 Task: Measure the distance between Chicago and Field Museum of Natural History.
Action: Mouse moved to (307, 79)
Screenshot: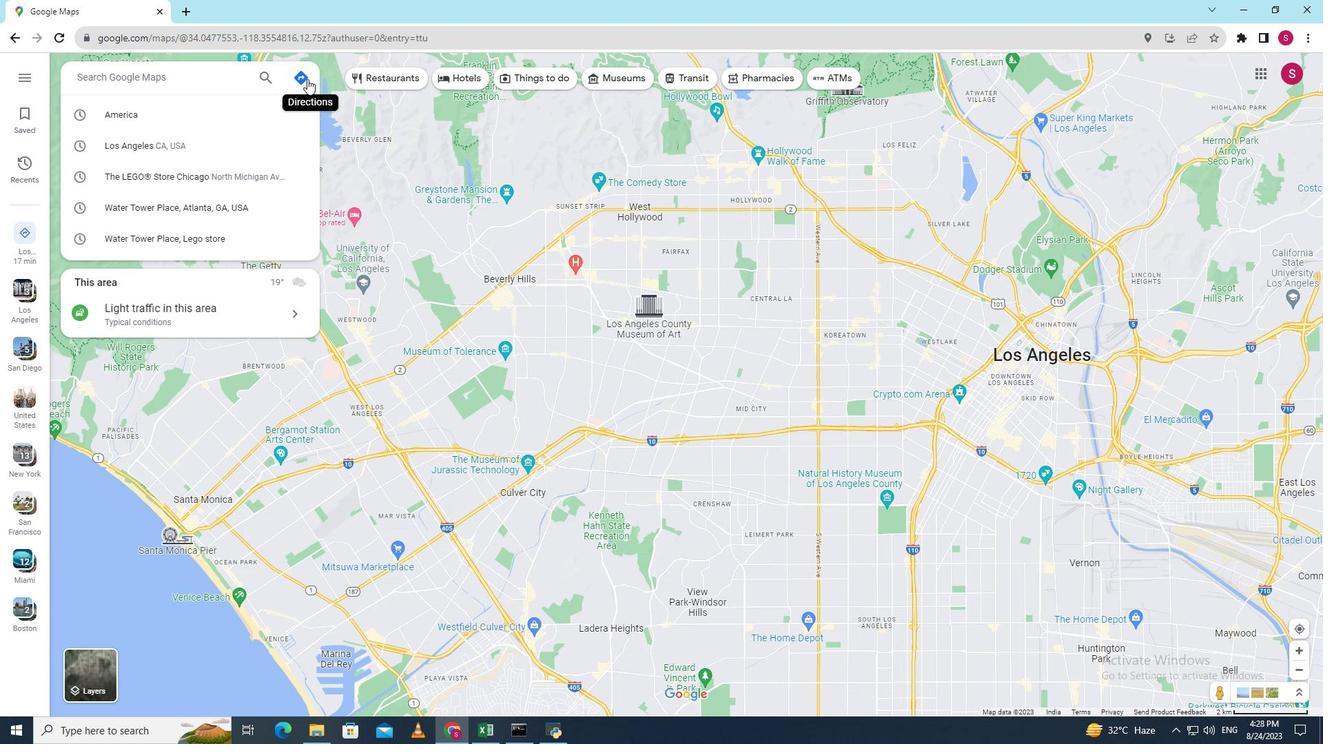 
Action: Mouse pressed left at (307, 79)
Screenshot: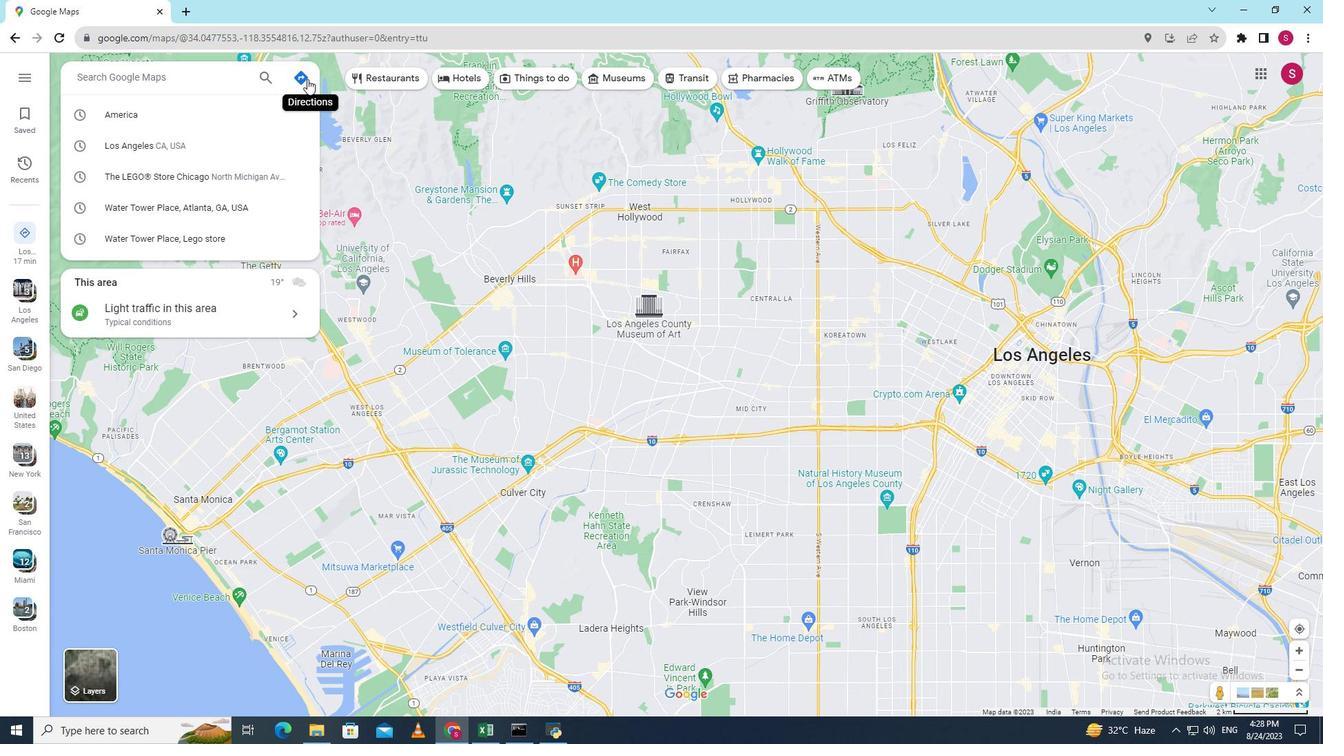 
Action: Key pressed <Key.shift>Chicago
Screenshot: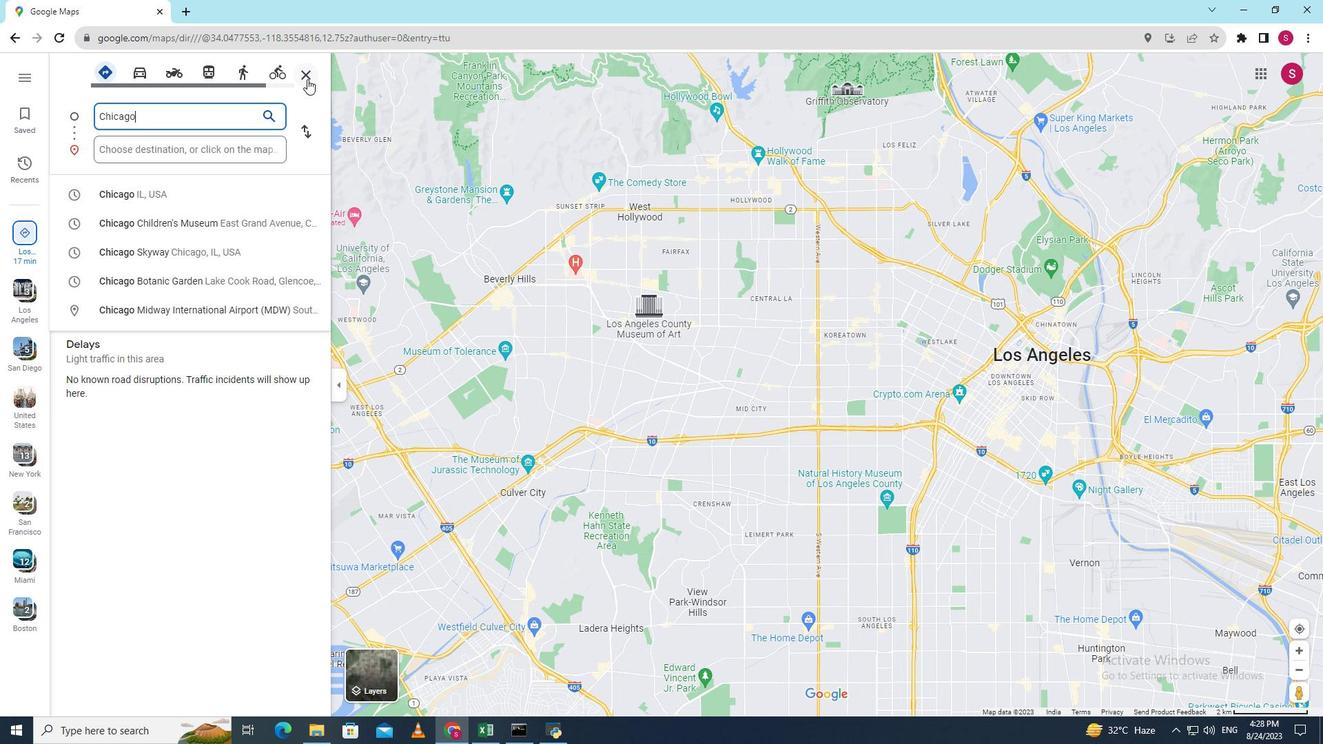 
Action: Mouse moved to (192, 143)
Screenshot: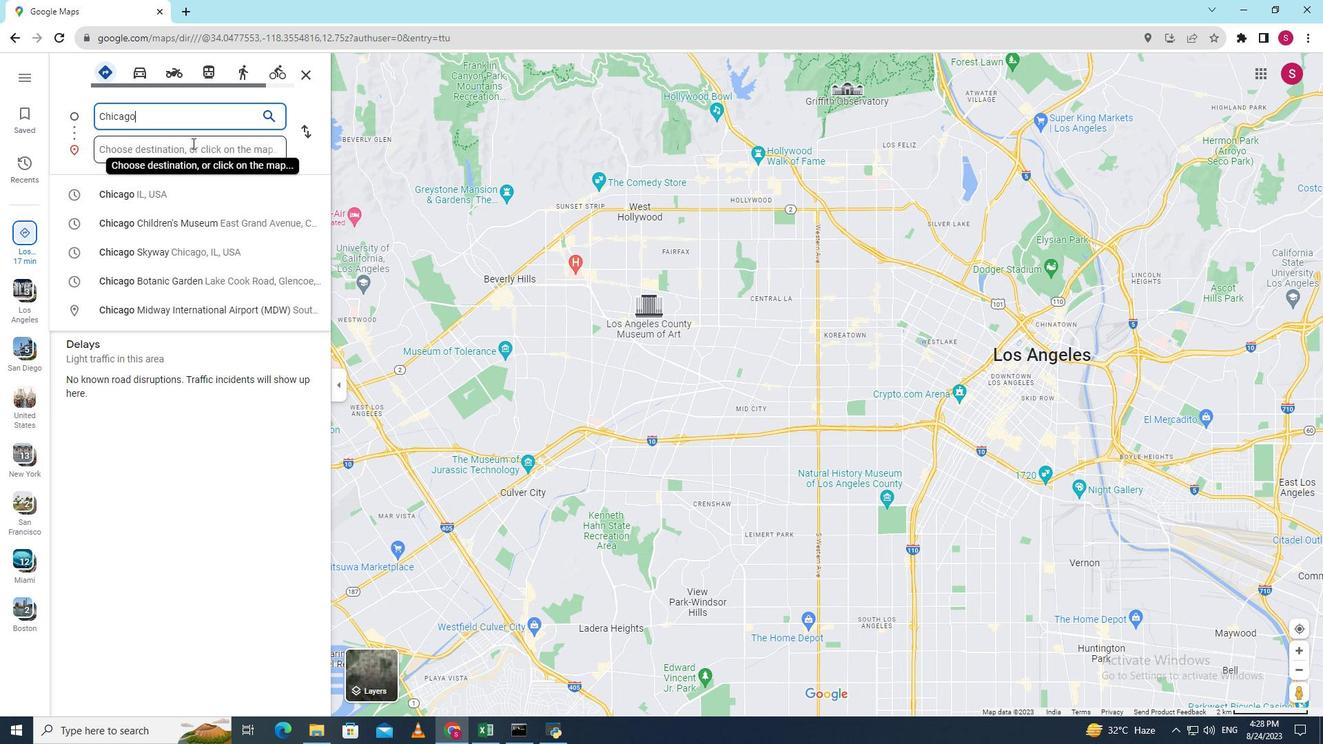 
Action: Mouse pressed left at (192, 143)
Screenshot: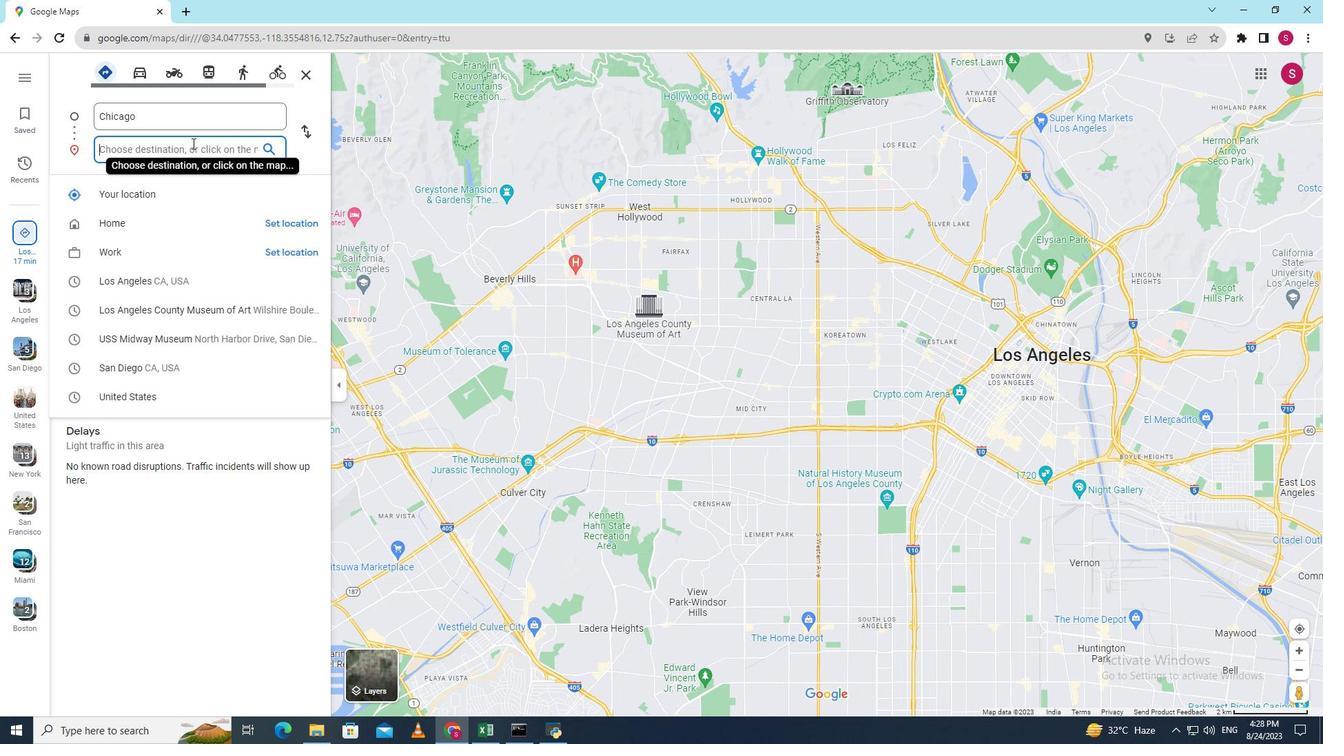 
Action: Key pressed <Key.shift><Key.shift><Key.shift><Key.shift><Key.shift><Key.shift><Key.shift><Key.shift><Key.shift>Field<Key.space><Key.shift><Key.shift><Key.shift><Key.shift><Key.shift><Key.shift><Key.shift>Museum<Key.space><Key.shift>Of<Key.space><Key.shift><Key.shift><Key.shift><Key.shift><Key.shift><Key.shift><Key.shift><Key.shift><Key.shift><Key.shift><Key.shift><Key.shift><Key.shift>Natural<Key.space><Key.shift><Key.shift><Key.shift><Key.shift><Key.shift><Key.shift><Key.shift><Key.shift><Key.shift><Key.shift><Key.shift><Key.shift>History<Key.enter>
Screenshot: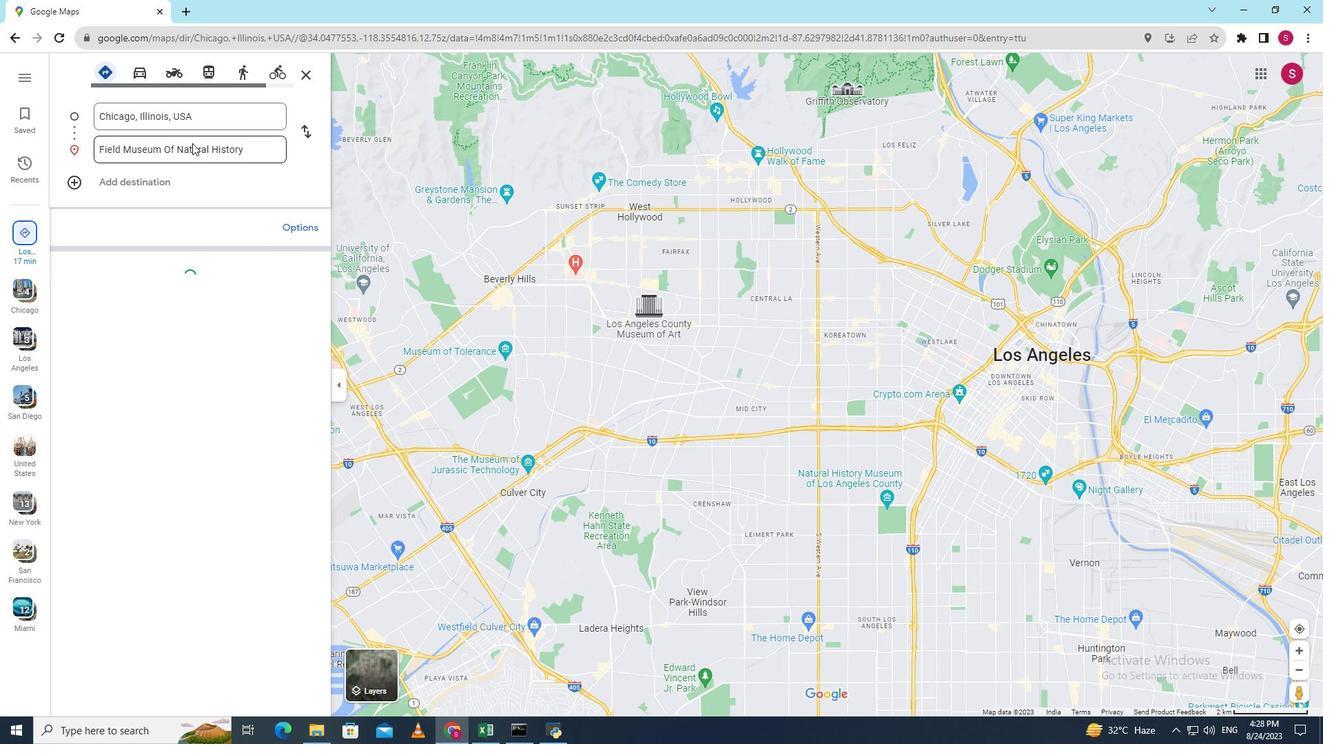 
Action: Mouse moved to (562, 113)
Screenshot: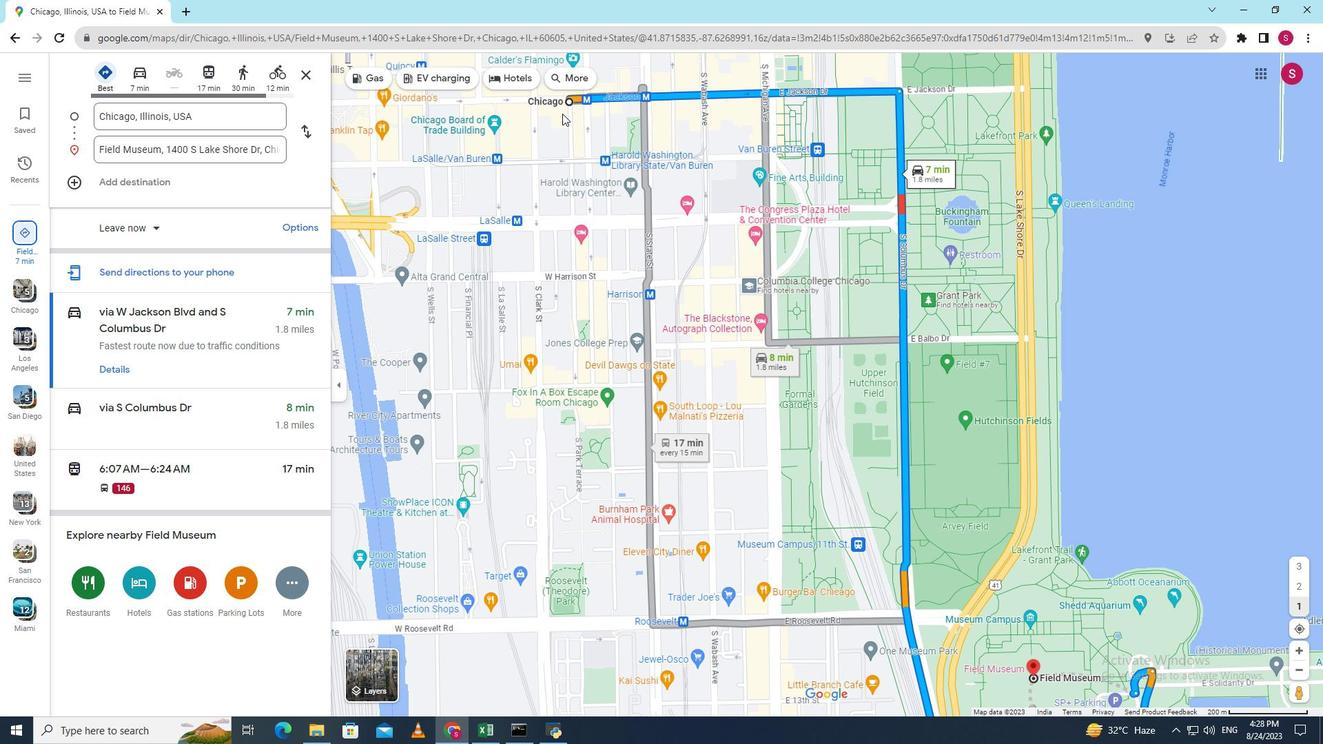 
Action: Mouse scrolled (562, 114) with delta (0, 0)
Screenshot: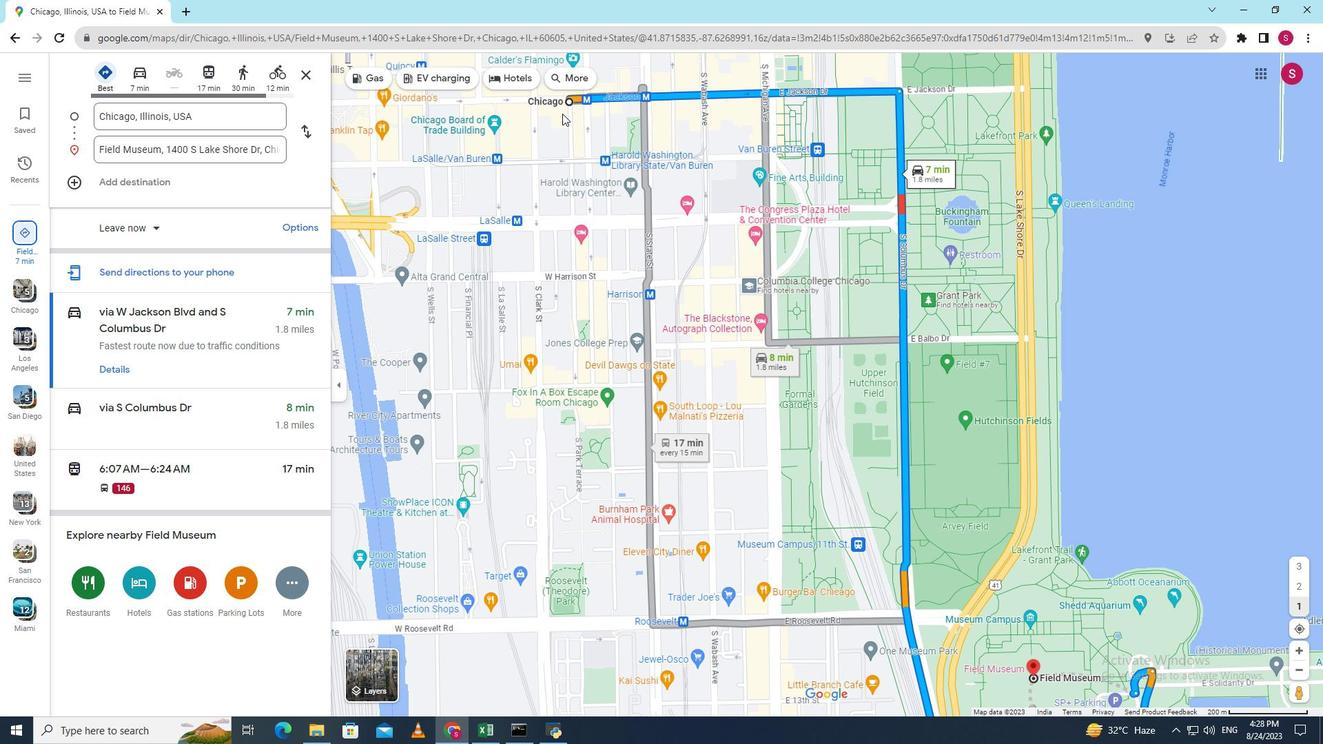 
Action: Mouse scrolled (562, 114) with delta (0, 0)
Screenshot: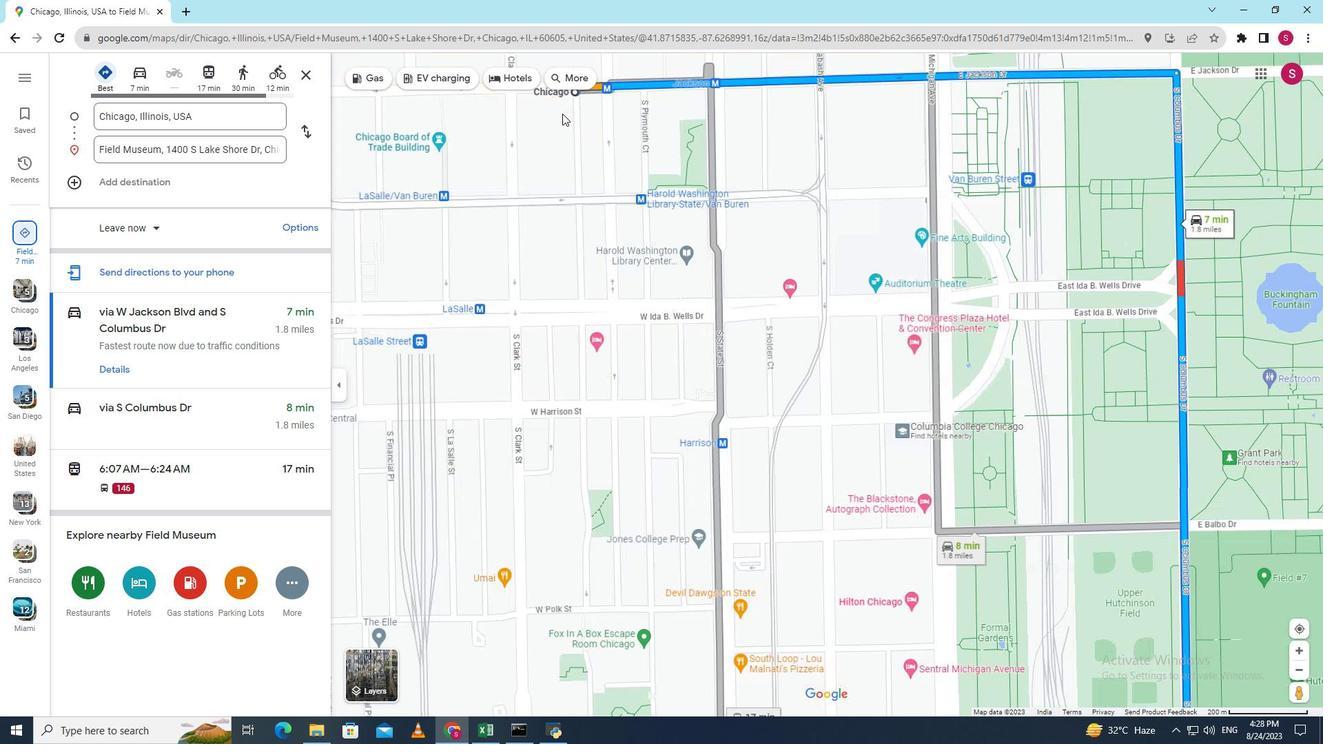
Action: Mouse scrolled (562, 114) with delta (0, 0)
Screenshot: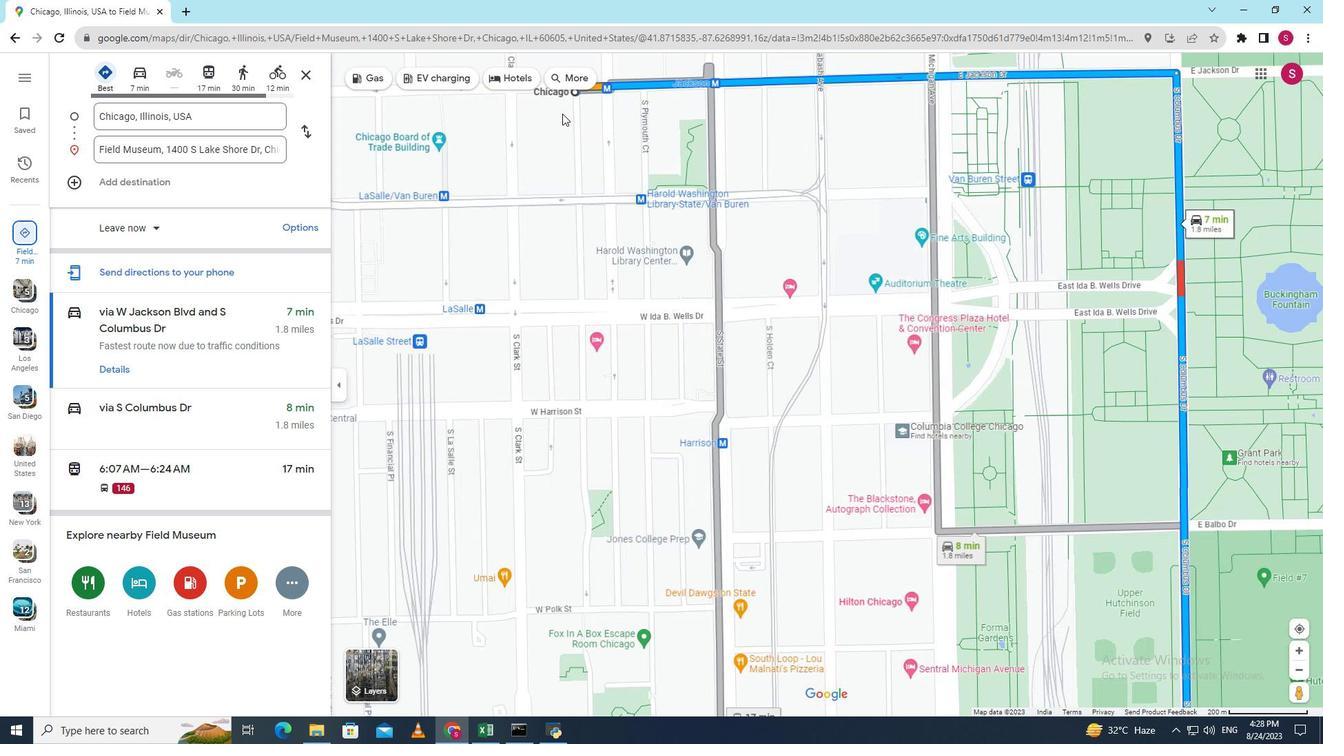 
Action: Mouse scrolled (562, 114) with delta (0, 0)
Screenshot: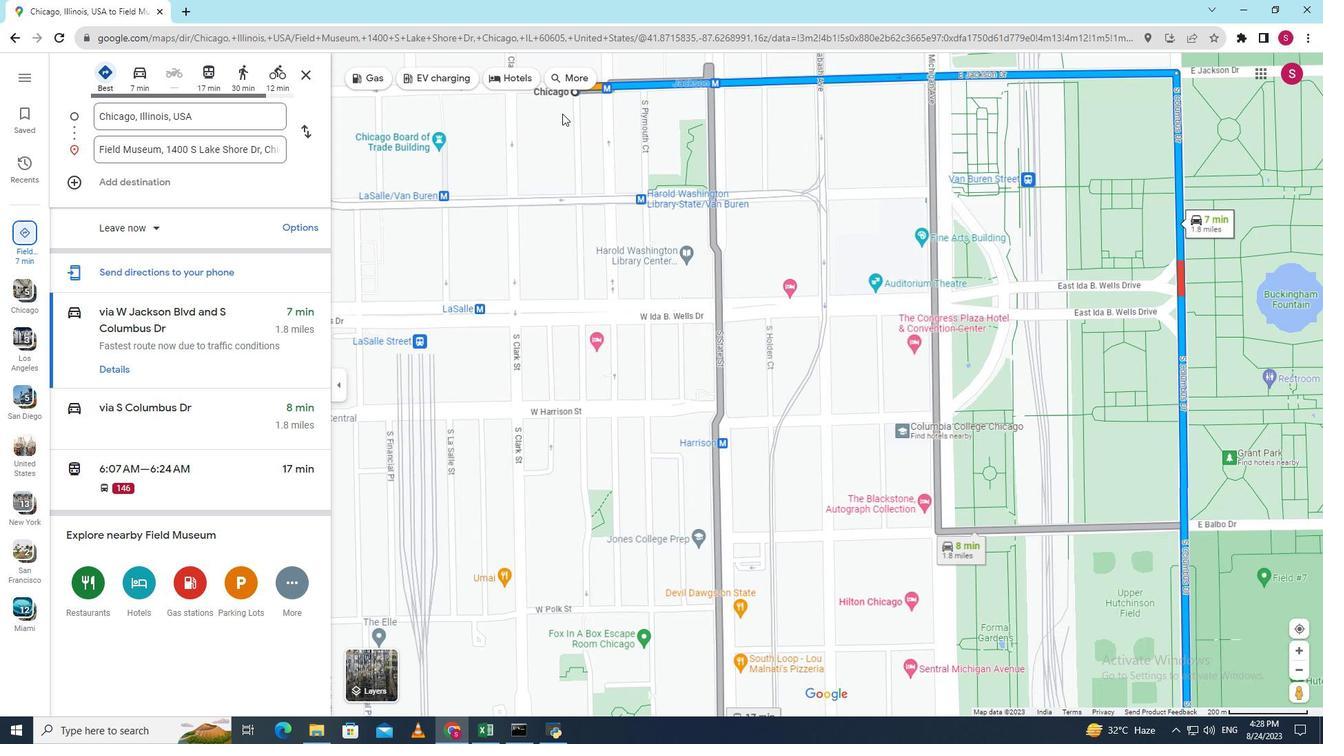 
Action: Mouse scrolled (562, 114) with delta (0, 0)
Screenshot: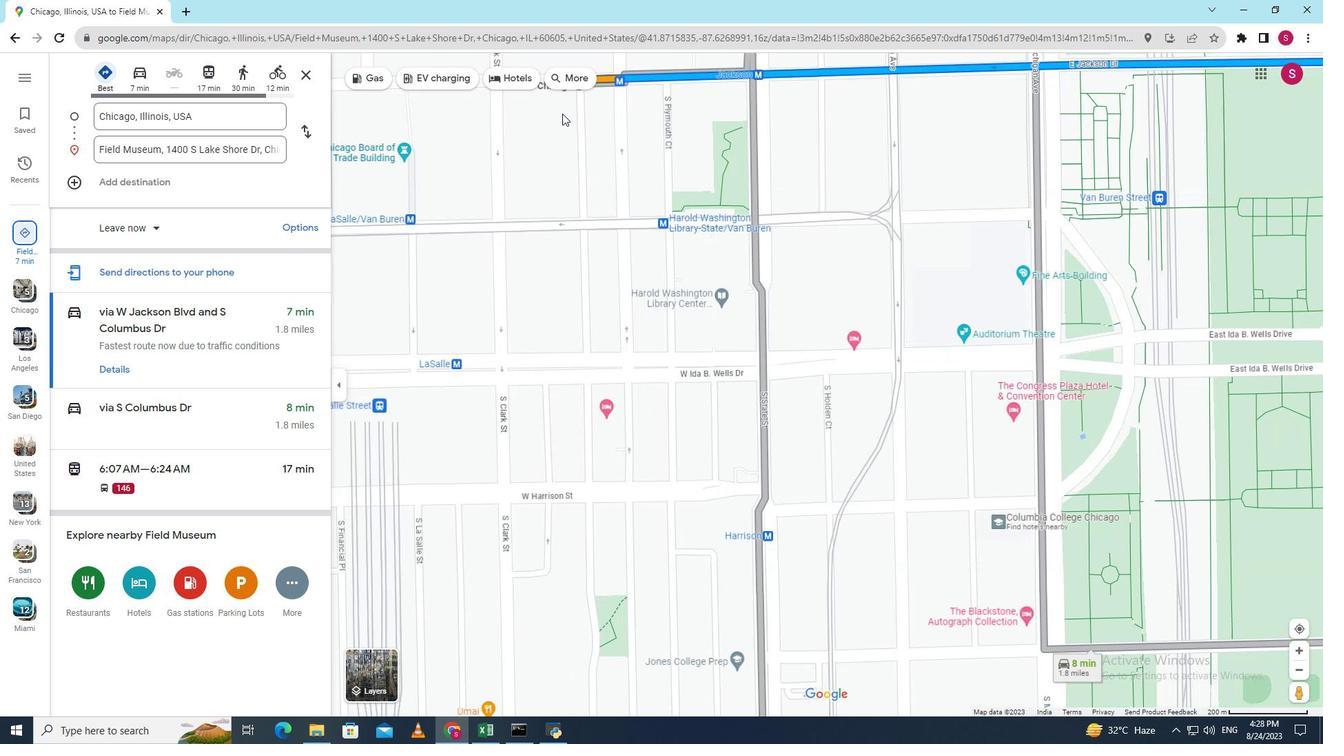 
Action: Mouse scrolled (562, 114) with delta (0, 0)
Screenshot: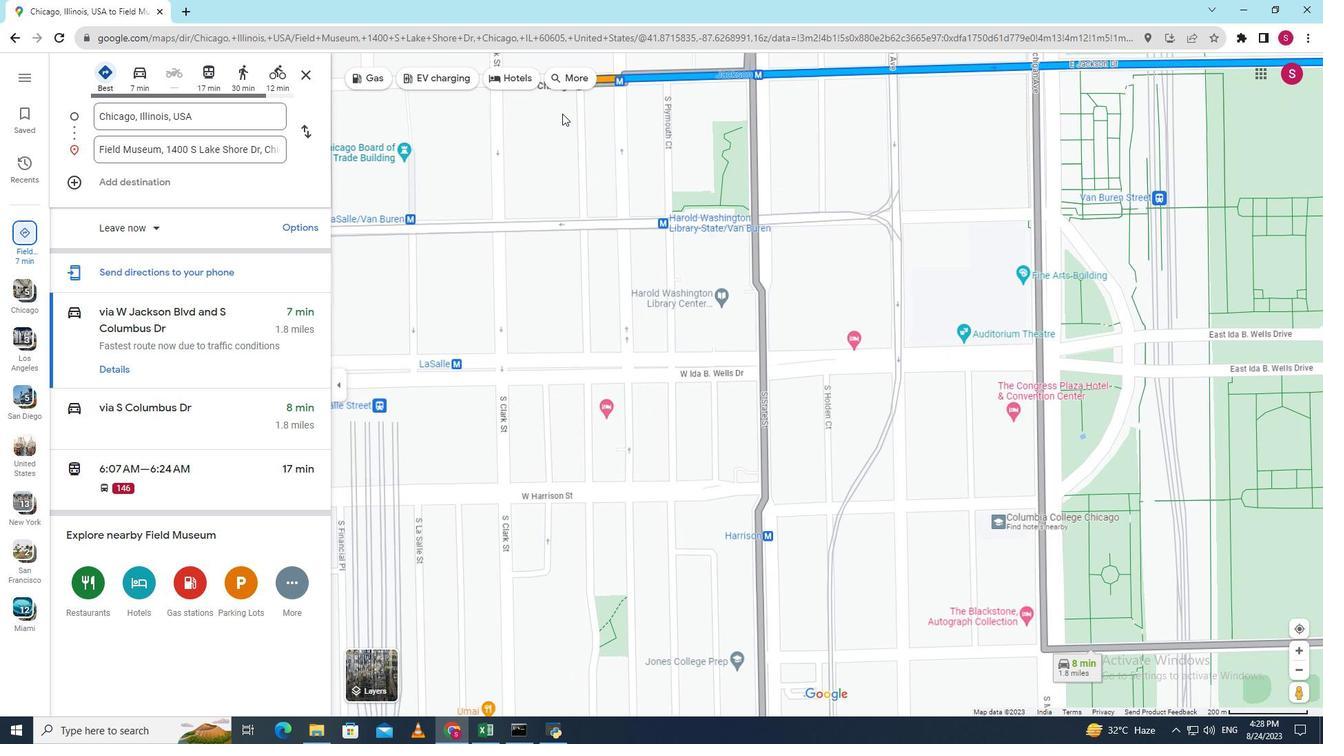 
Action: Mouse moved to (571, 112)
Screenshot: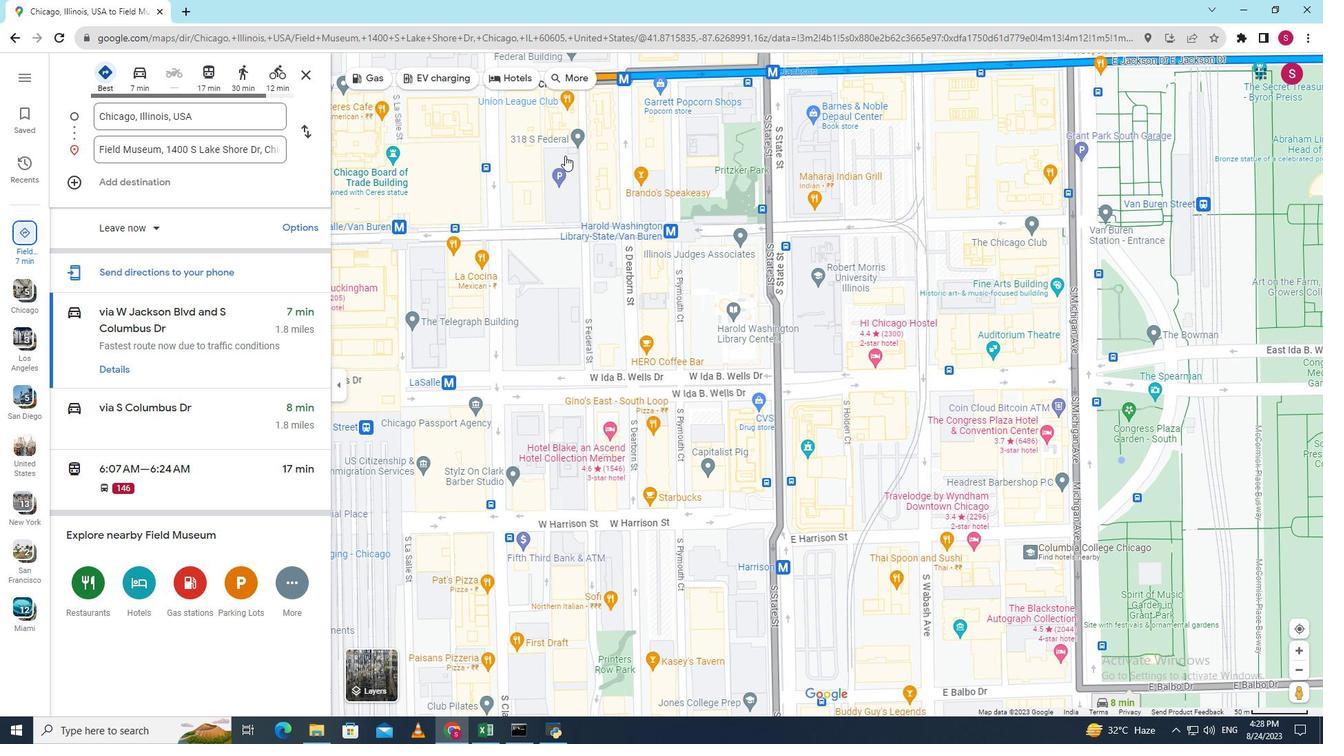 
Action: Mouse pressed left at (571, 112)
Screenshot: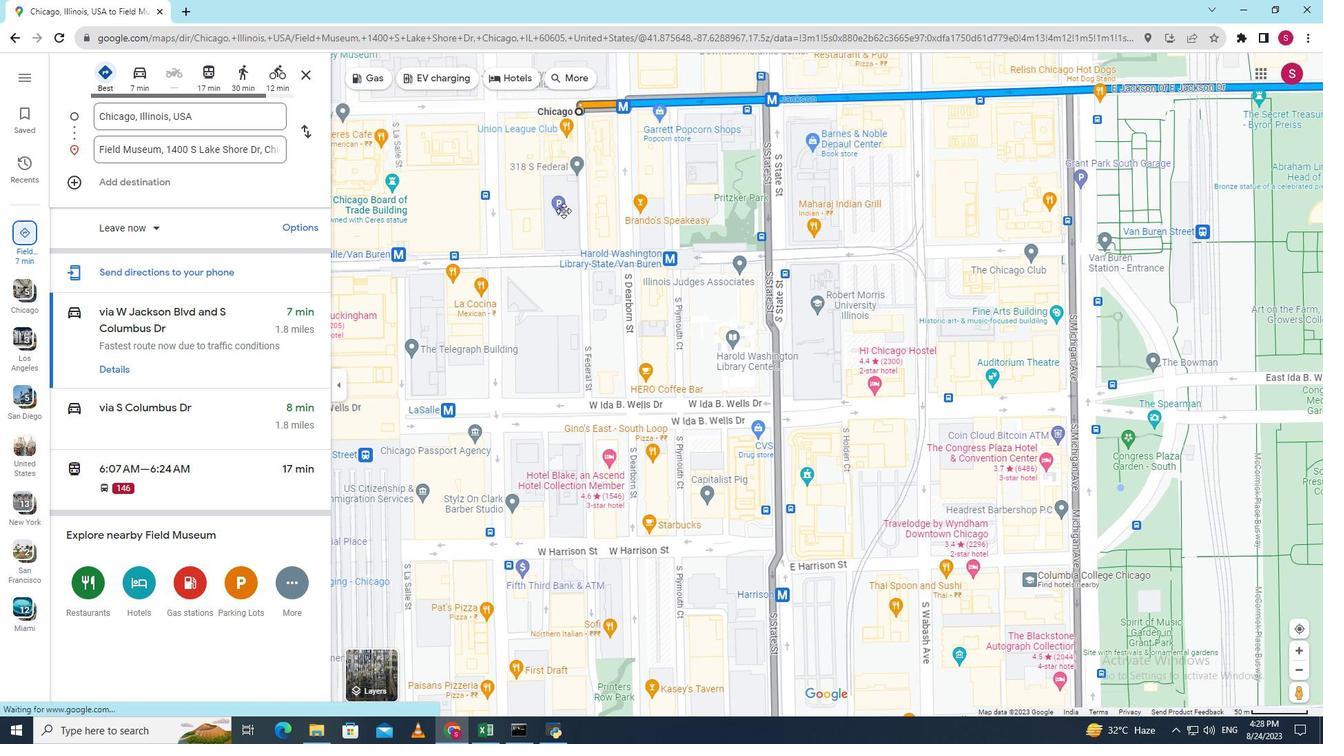 
Action: Mouse moved to (576, 180)
Screenshot: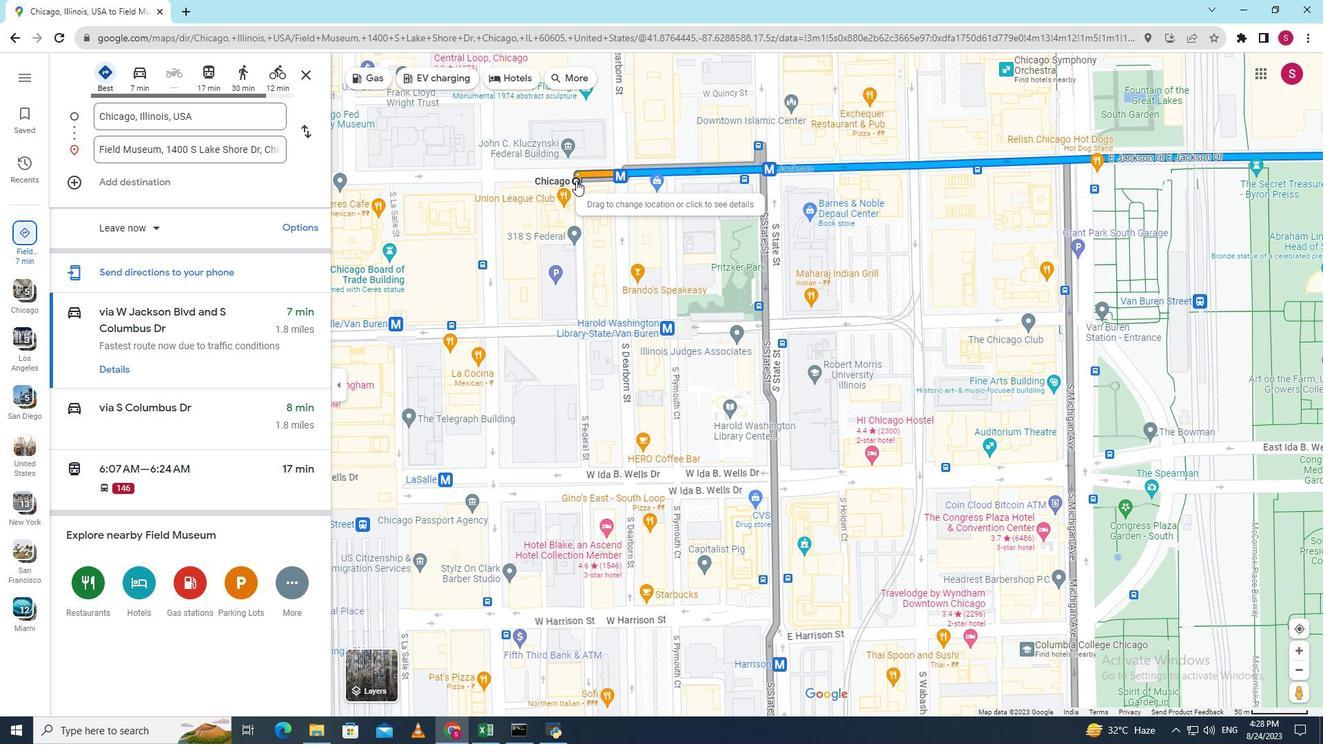
Action: Mouse pressed right at (576, 180)
Screenshot: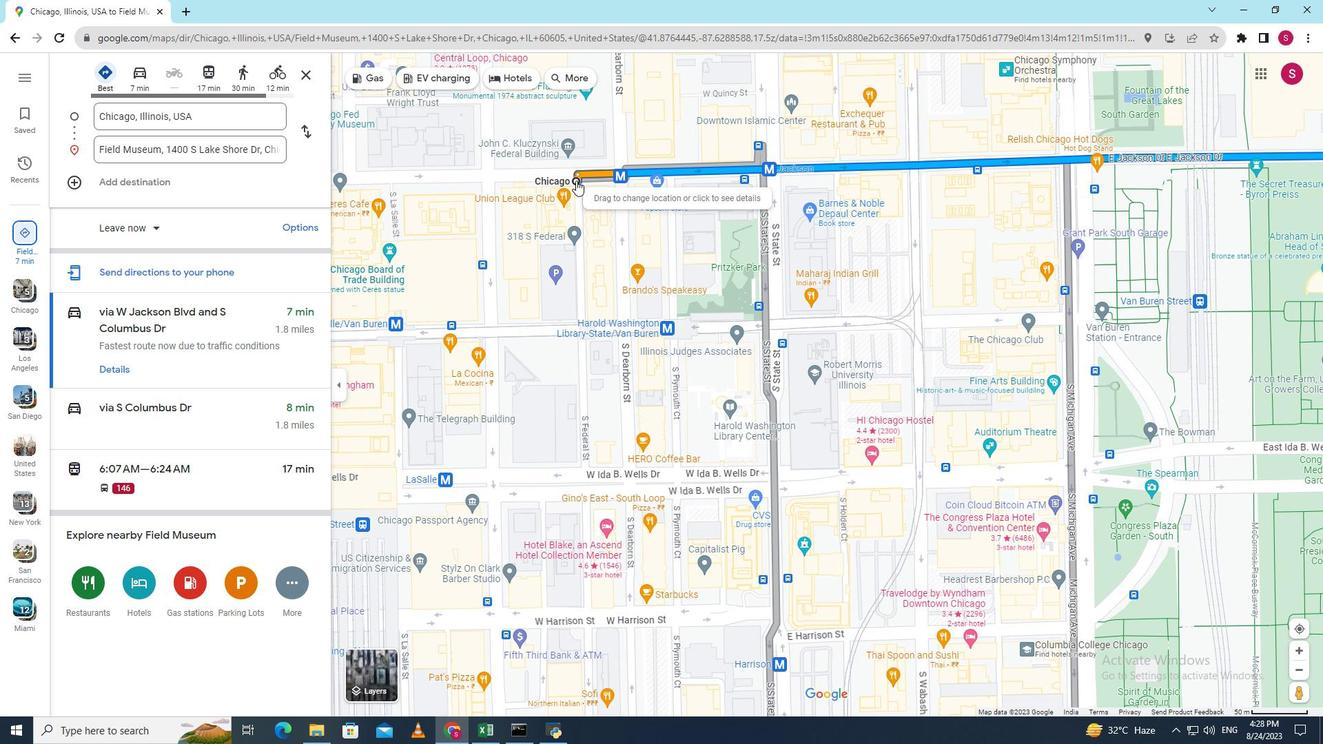 
Action: Mouse moved to (608, 280)
Screenshot: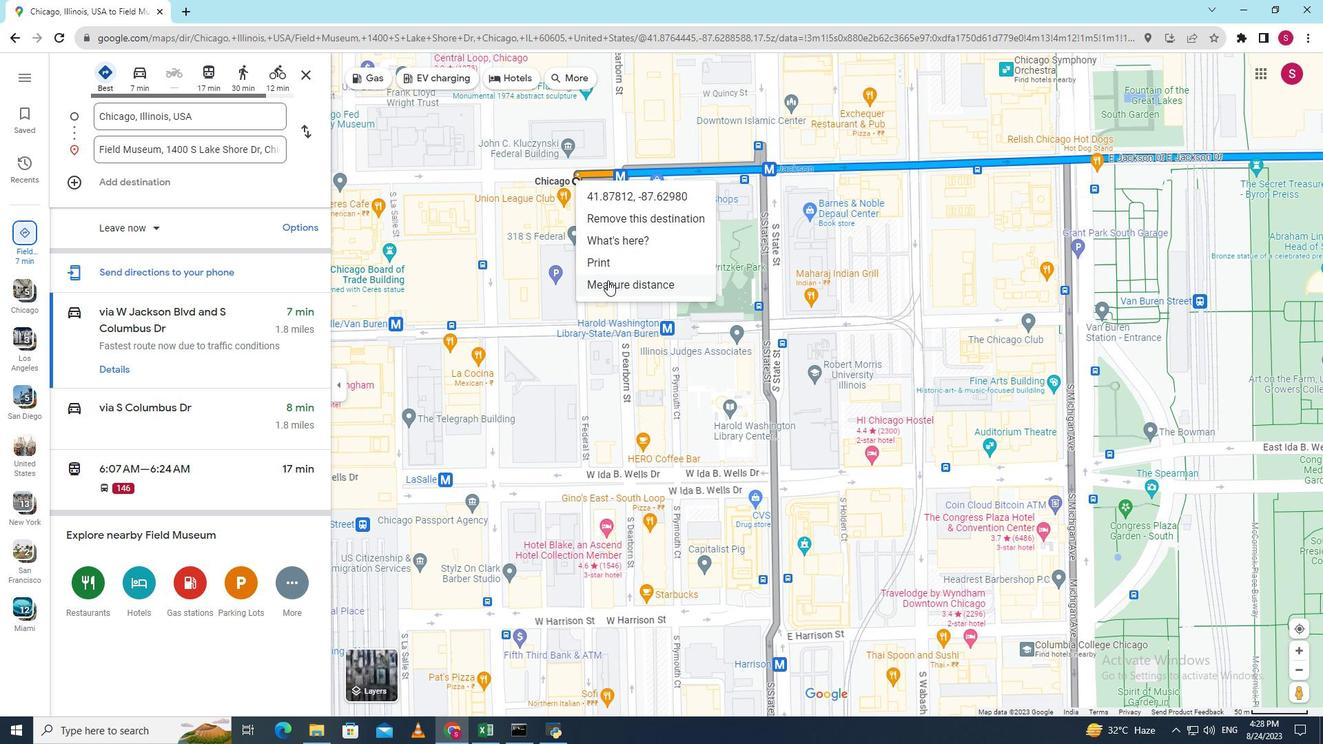 
Action: Mouse pressed left at (608, 280)
Screenshot: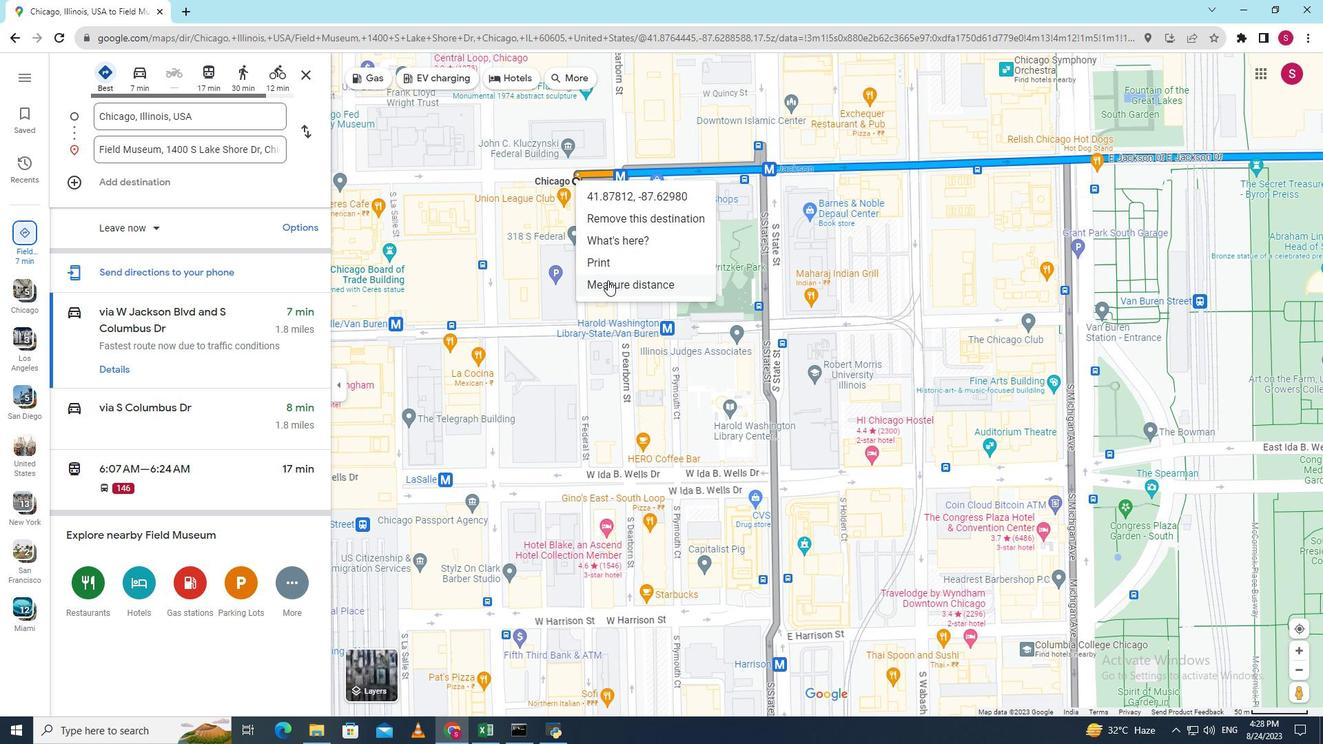 
Action: Mouse scrolled (608, 279) with delta (0, 0)
Screenshot: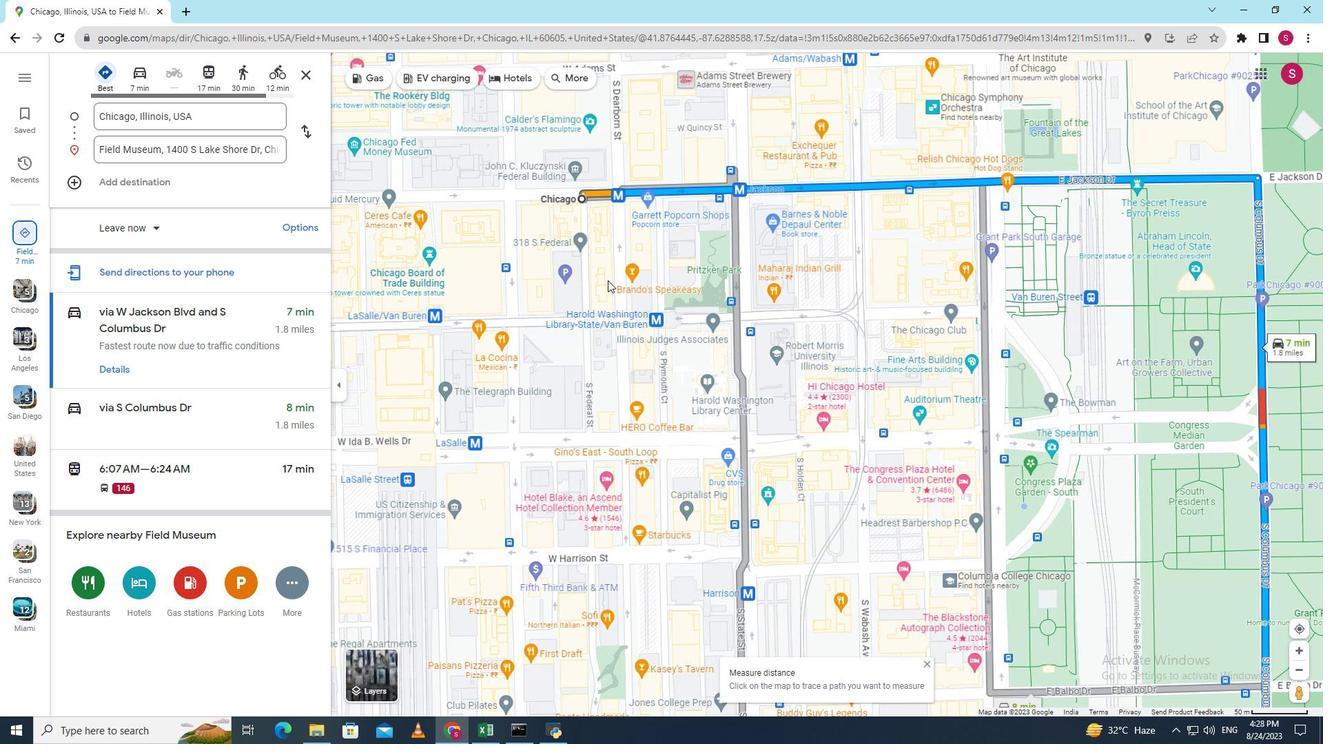 
Action: Mouse scrolled (608, 279) with delta (0, 0)
Screenshot: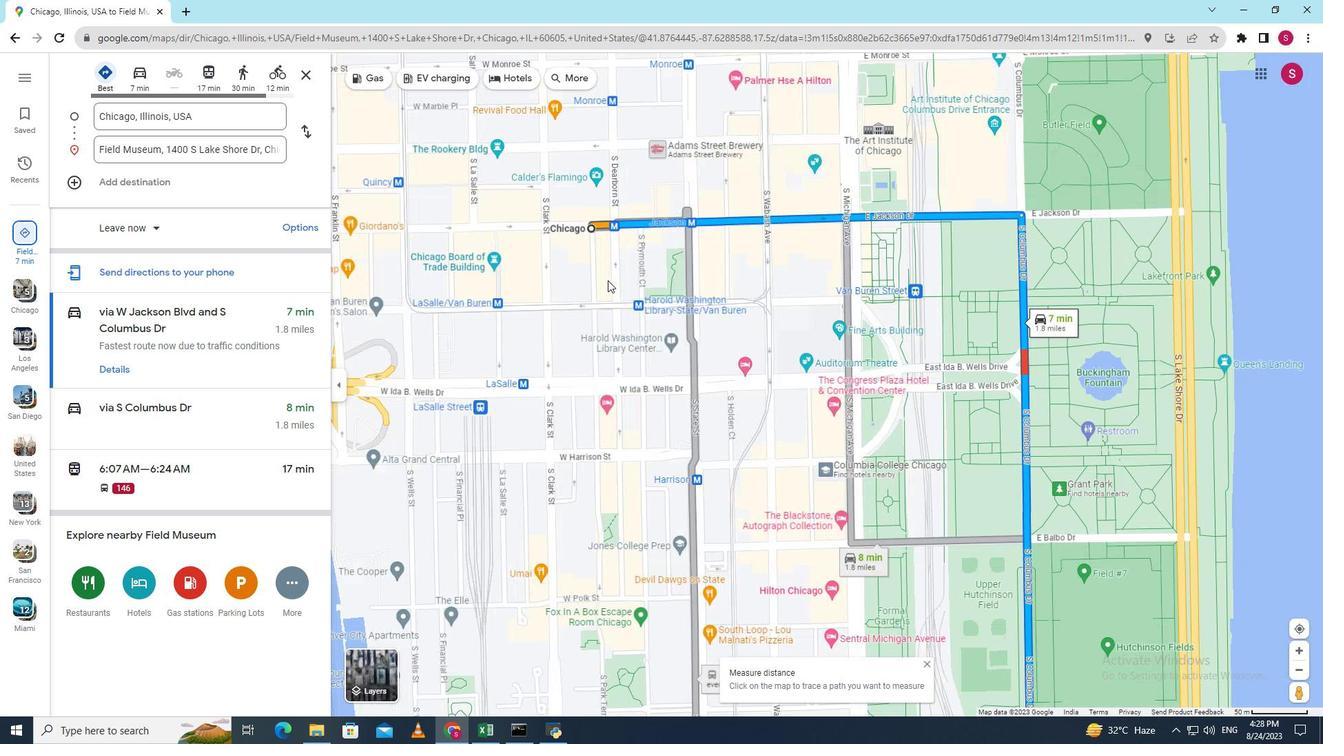 
Action: Mouse scrolled (608, 279) with delta (0, 0)
Screenshot: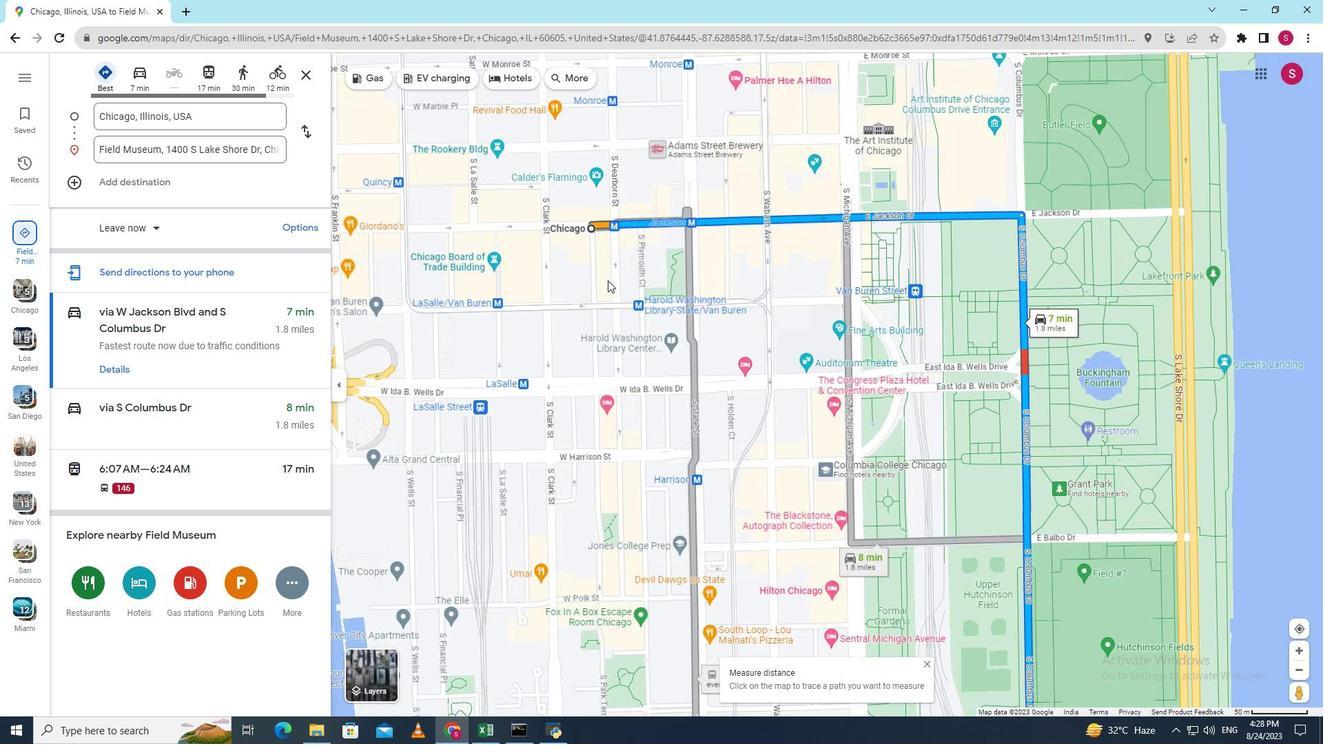 
Action: Mouse scrolled (608, 279) with delta (0, 0)
Screenshot: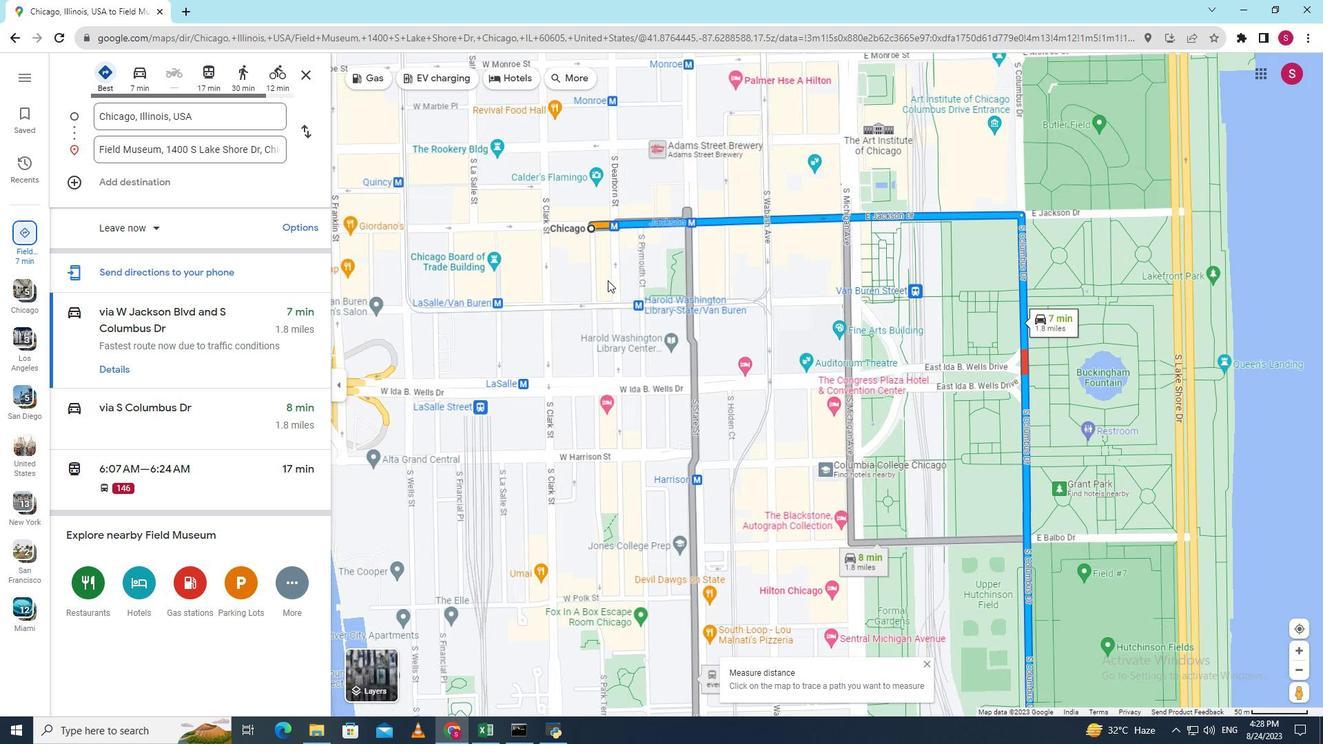 
Action: Mouse scrolled (608, 279) with delta (0, 0)
Screenshot: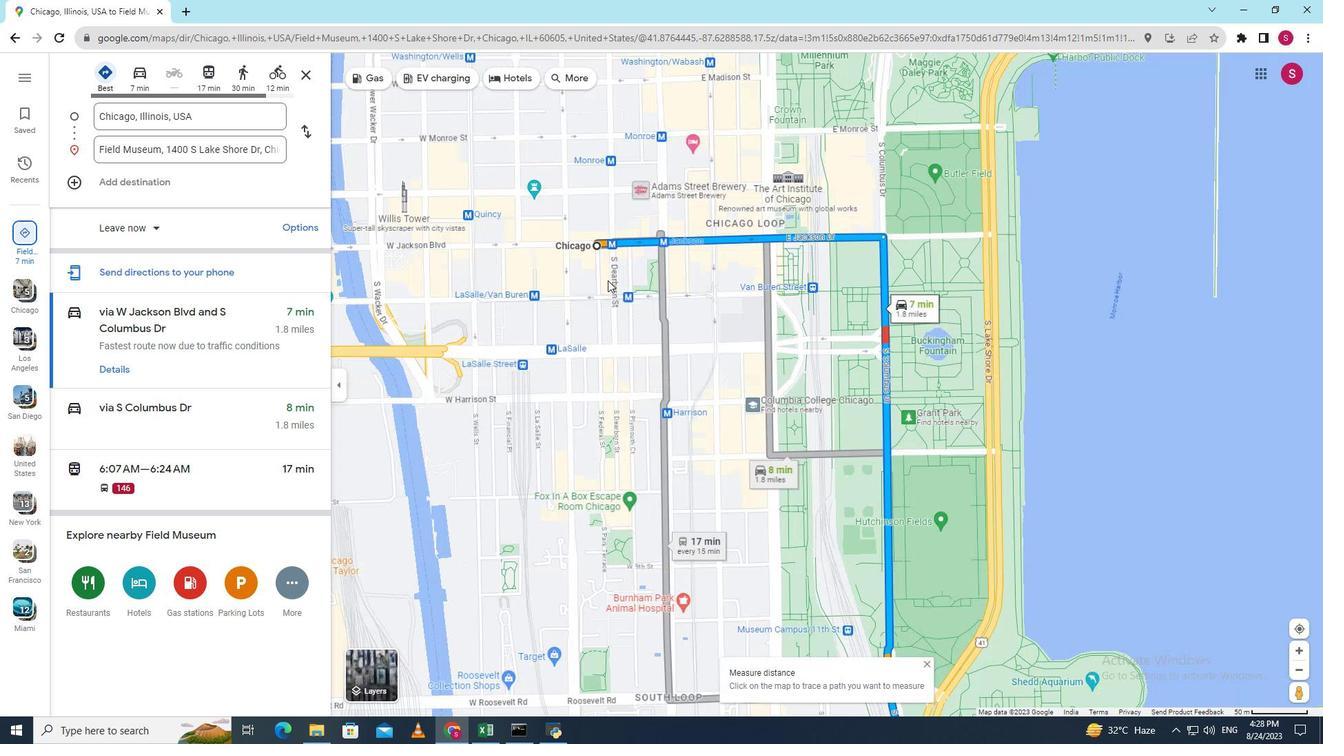 
Action: Mouse scrolled (608, 279) with delta (0, 0)
Screenshot: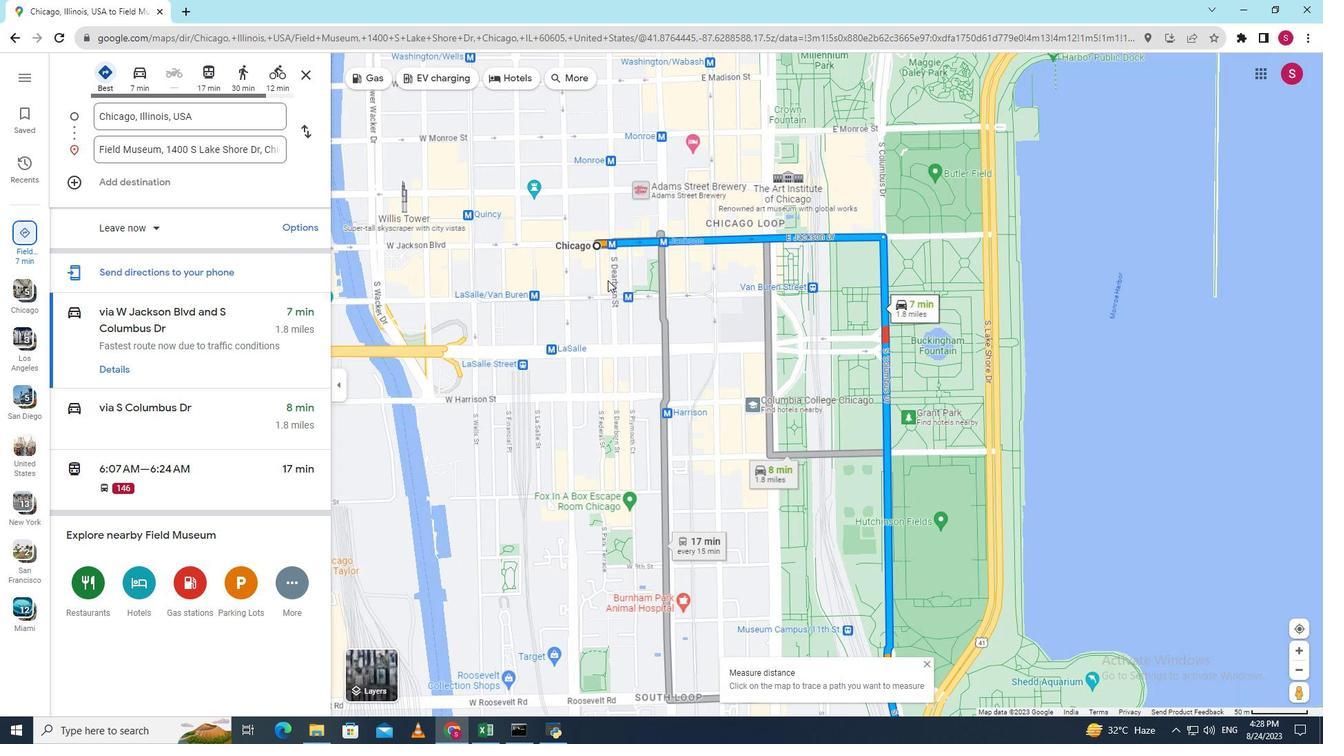 
Action: Mouse scrolled (608, 279) with delta (0, 0)
Screenshot: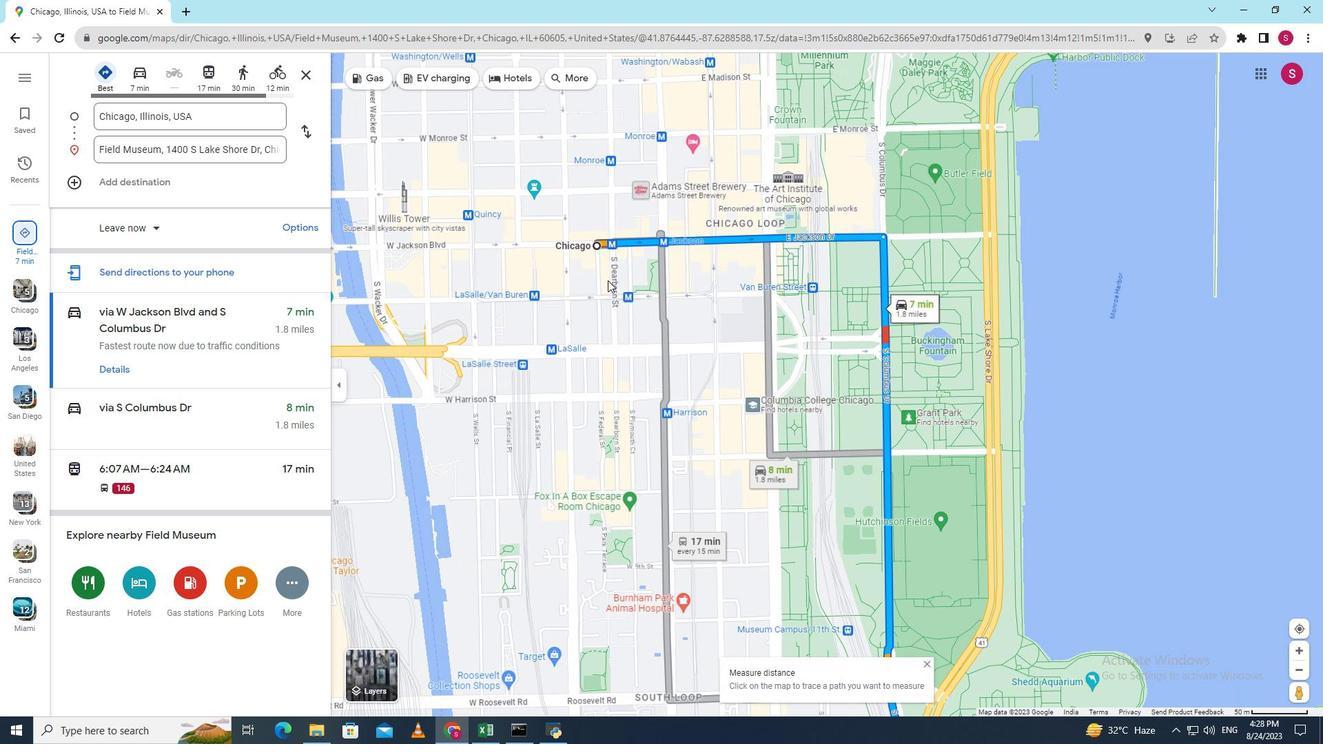 
Action: Mouse moved to (809, 555)
Screenshot: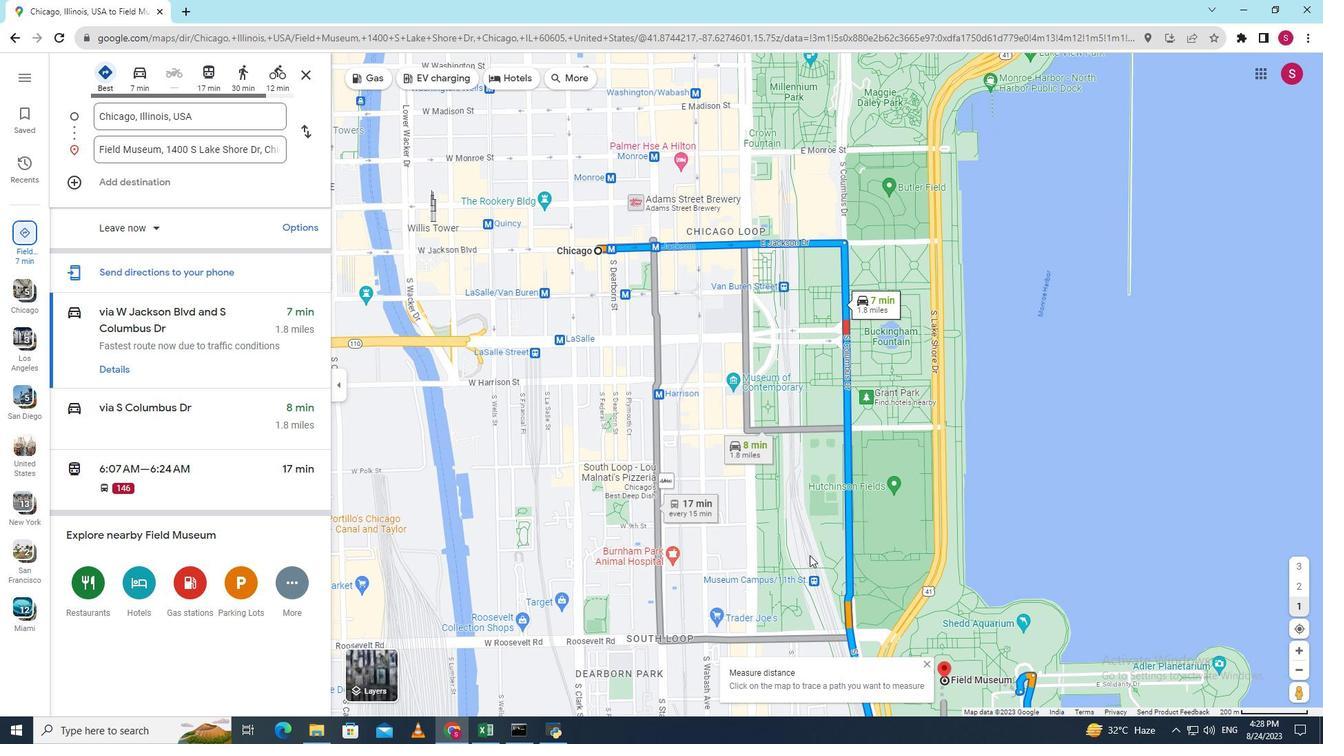 
Action: Mouse pressed left at (809, 555)
Screenshot: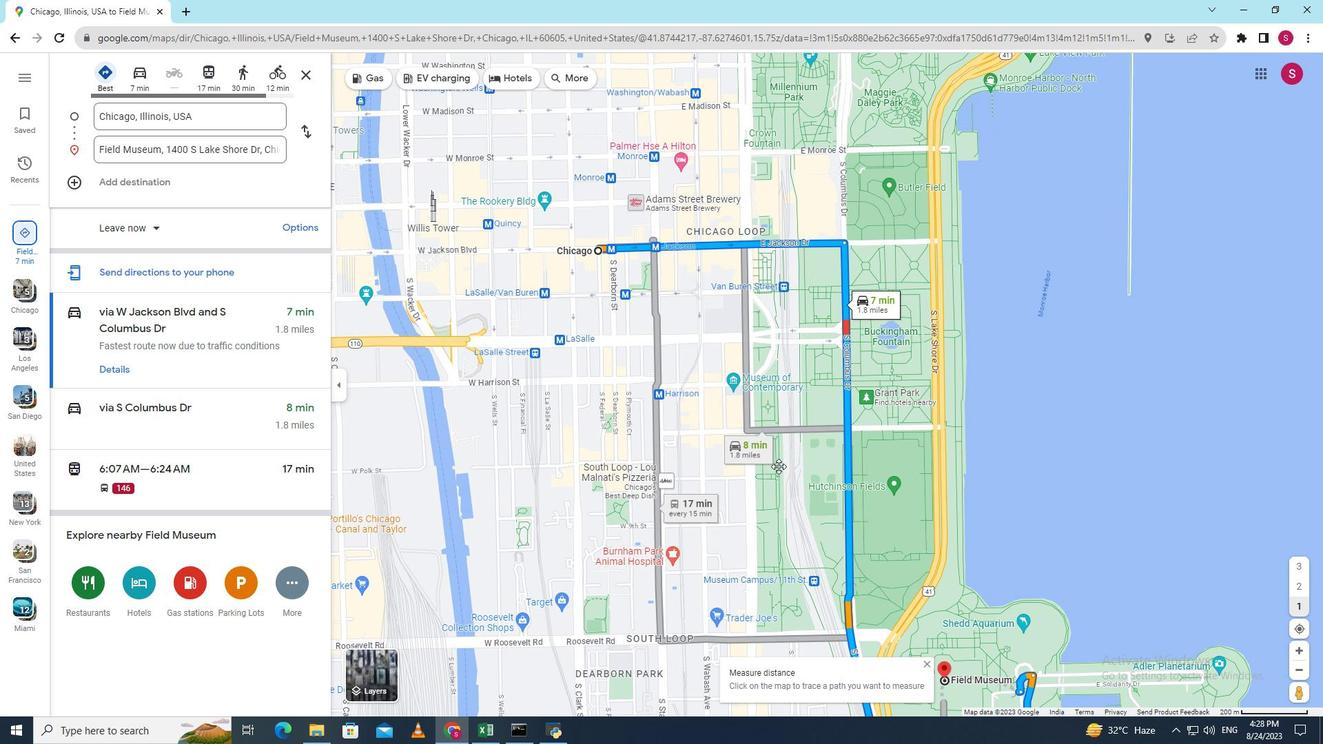 
Action: Mouse moved to (861, 410)
Screenshot: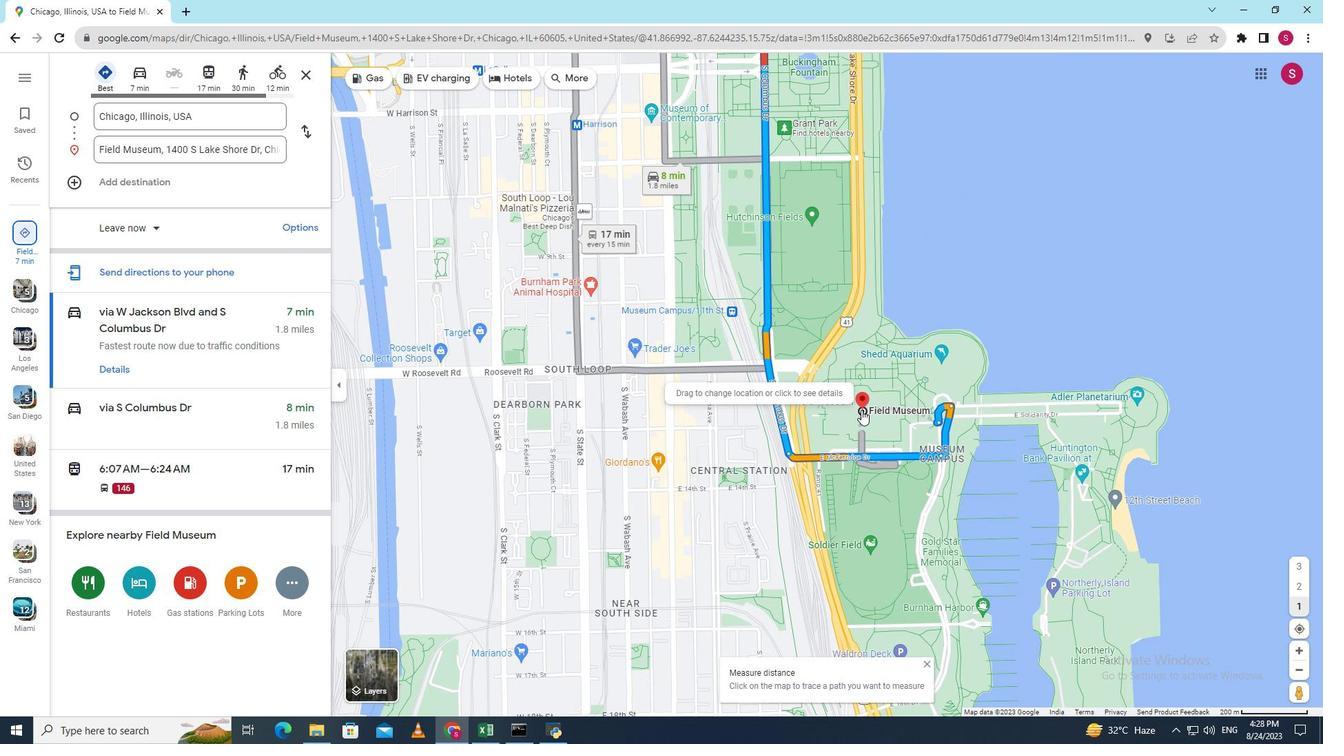 
Action: Mouse scrolled (861, 410) with delta (0, 0)
Screenshot: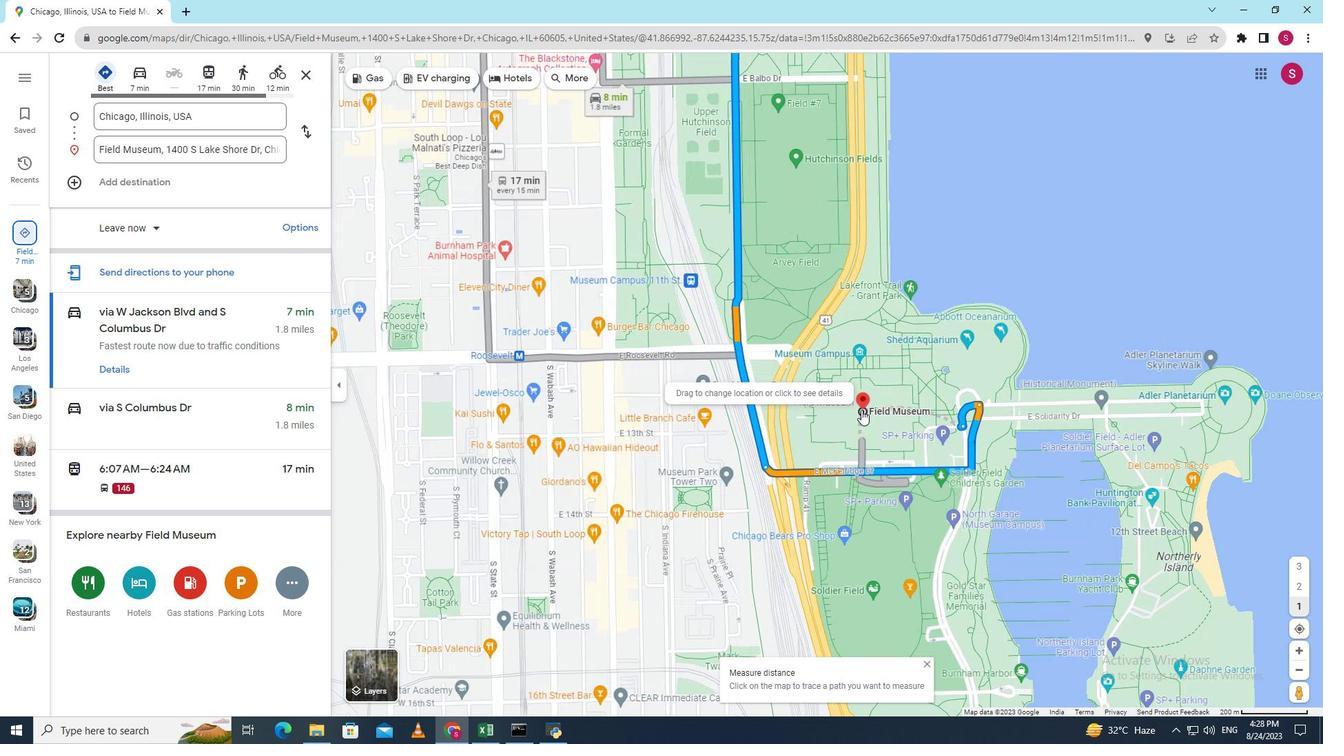 
Action: Mouse scrolled (861, 410) with delta (0, 0)
Screenshot: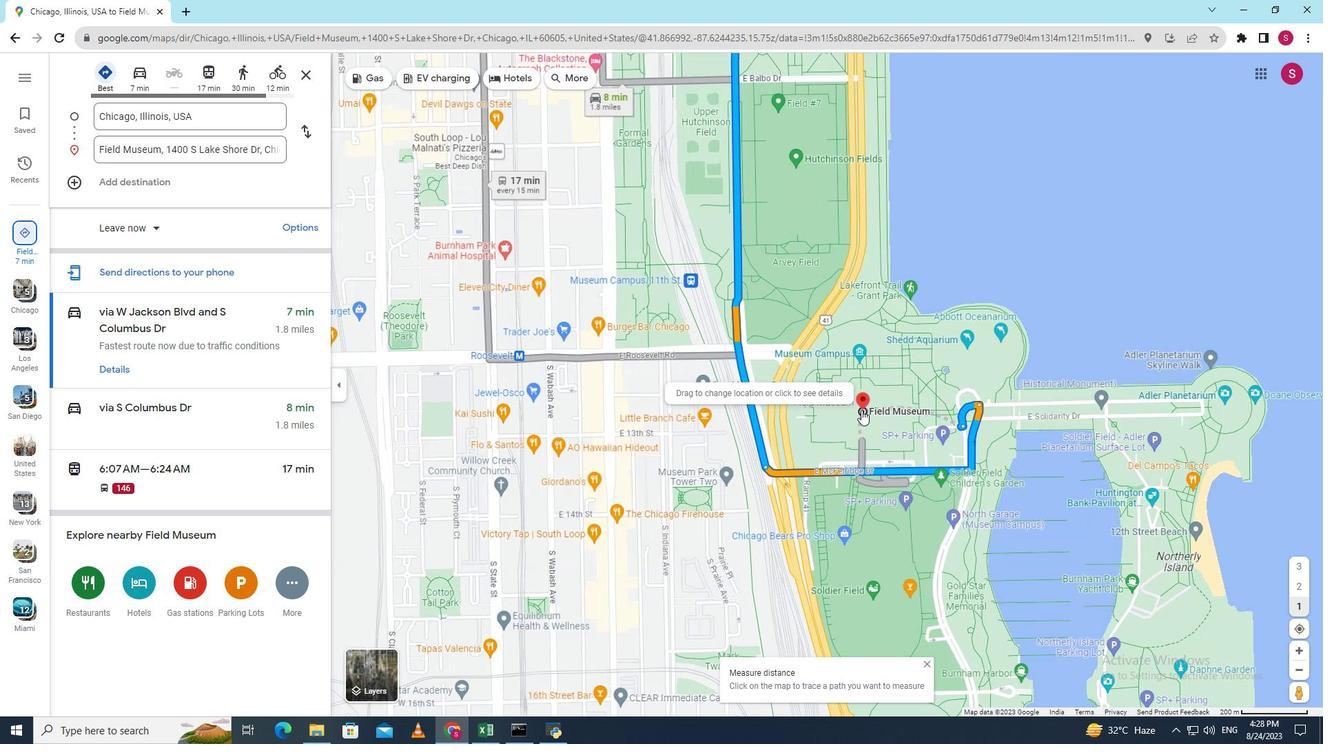 
Action: Mouse scrolled (861, 410) with delta (0, 0)
Screenshot: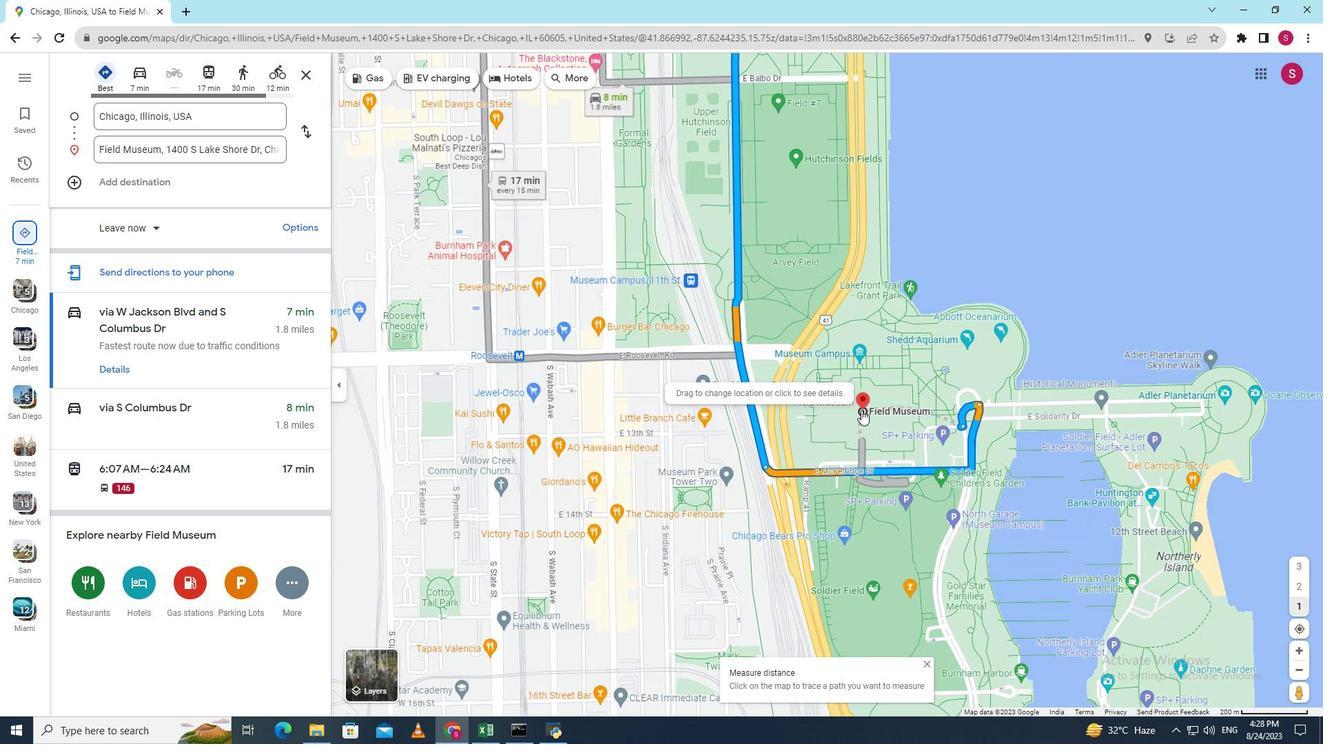 
Action: Mouse scrolled (861, 410) with delta (0, 0)
Screenshot: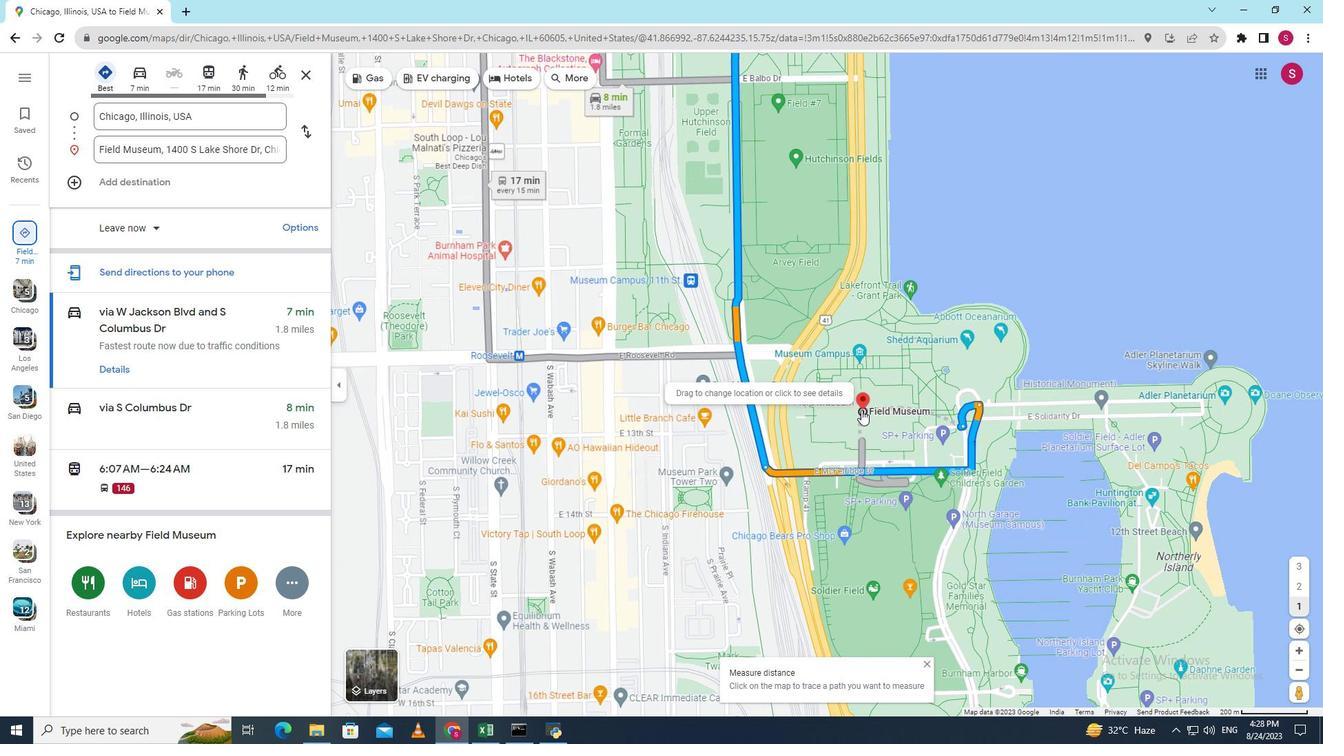 
Action: Mouse scrolled (861, 410) with delta (0, 0)
Screenshot: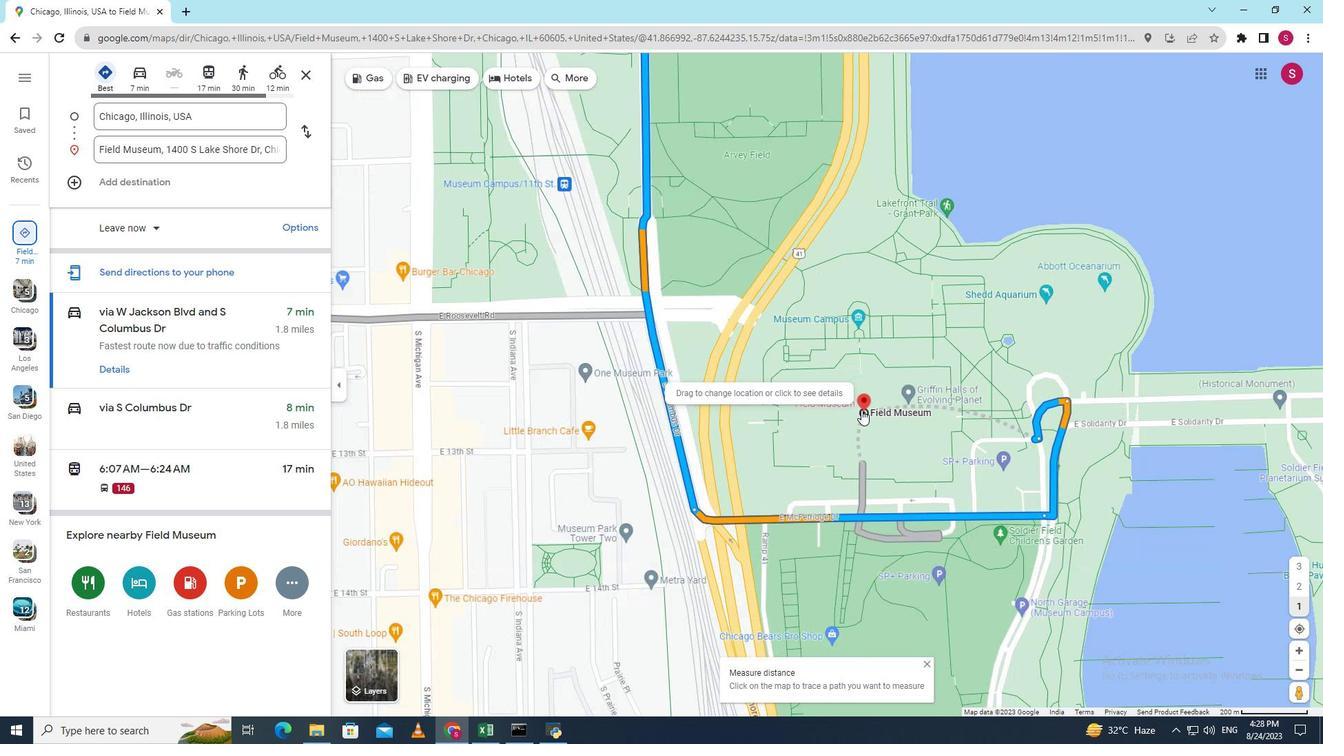 
Action: Mouse scrolled (861, 410) with delta (0, 0)
Screenshot: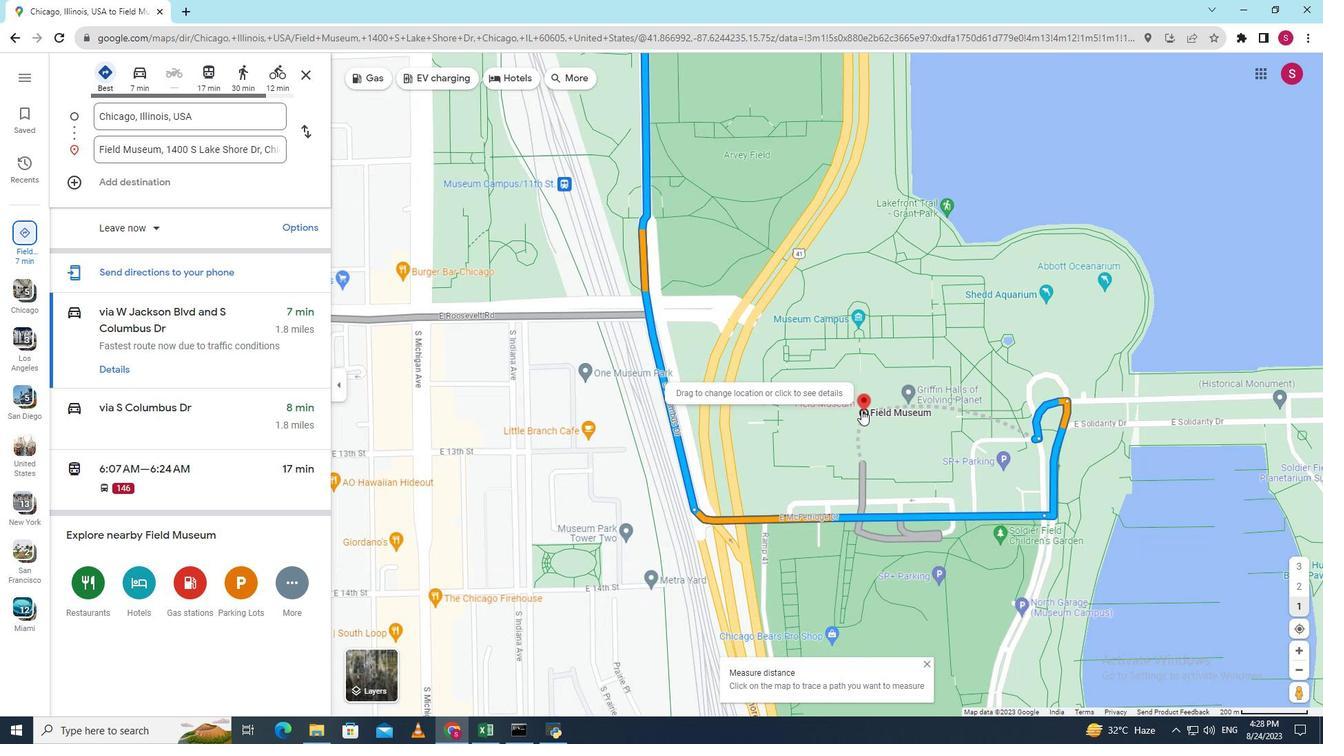 
Action: Mouse moved to (863, 414)
Screenshot: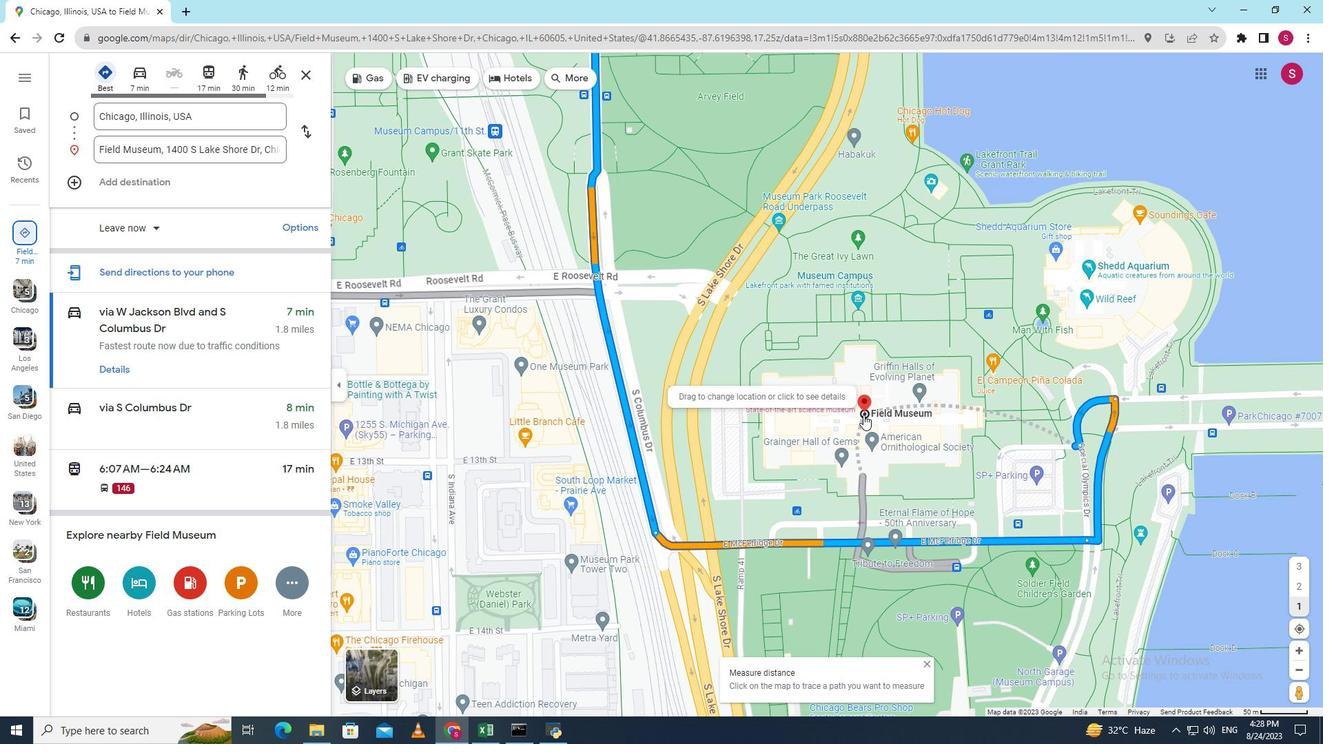 
Action: Mouse pressed right at (863, 414)
Screenshot: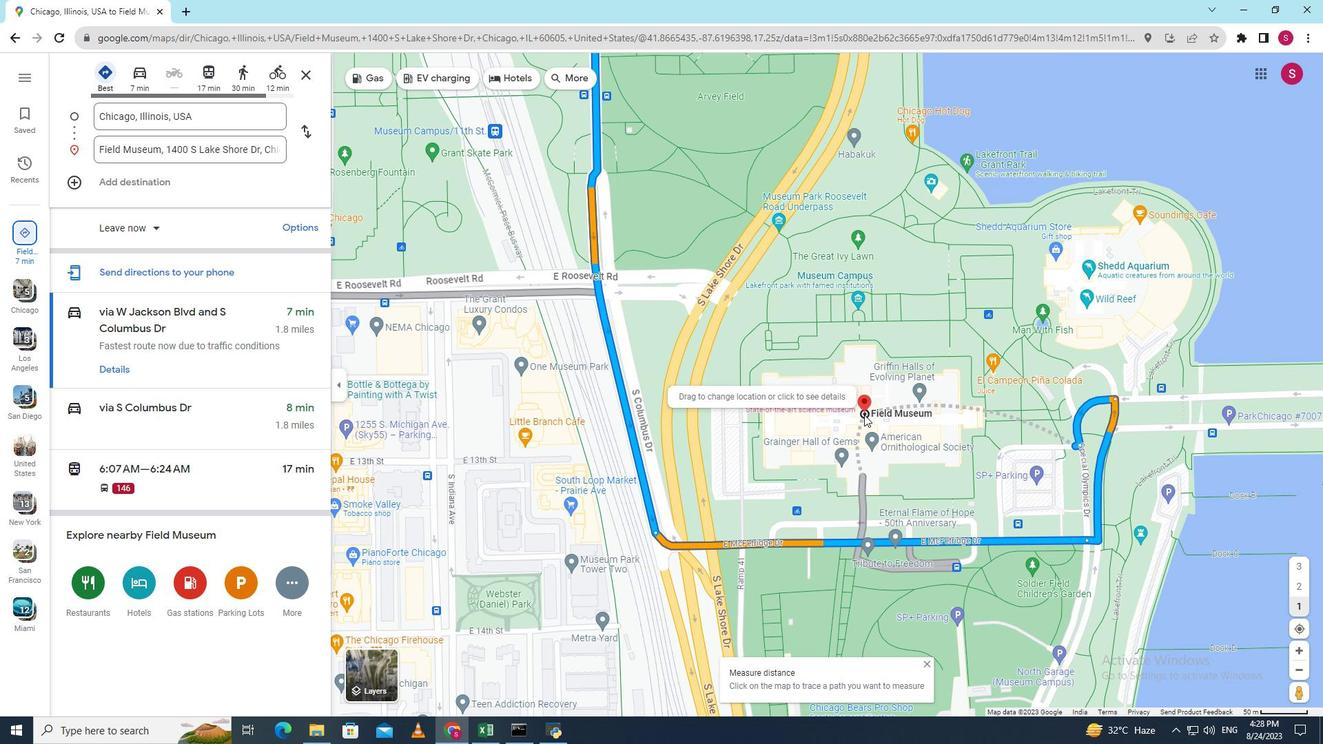 
Action: Mouse moved to (915, 520)
Screenshot: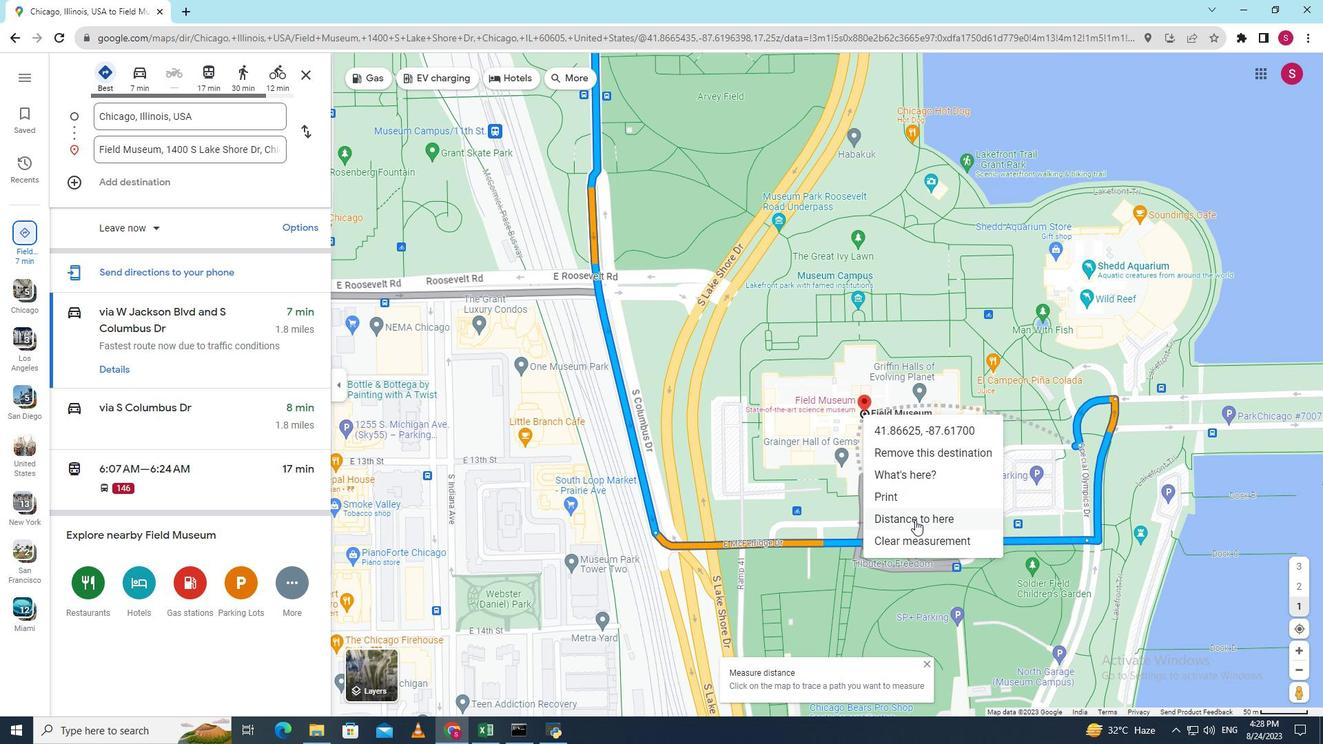 
Action: Mouse pressed left at (915, 520)
Screenshot: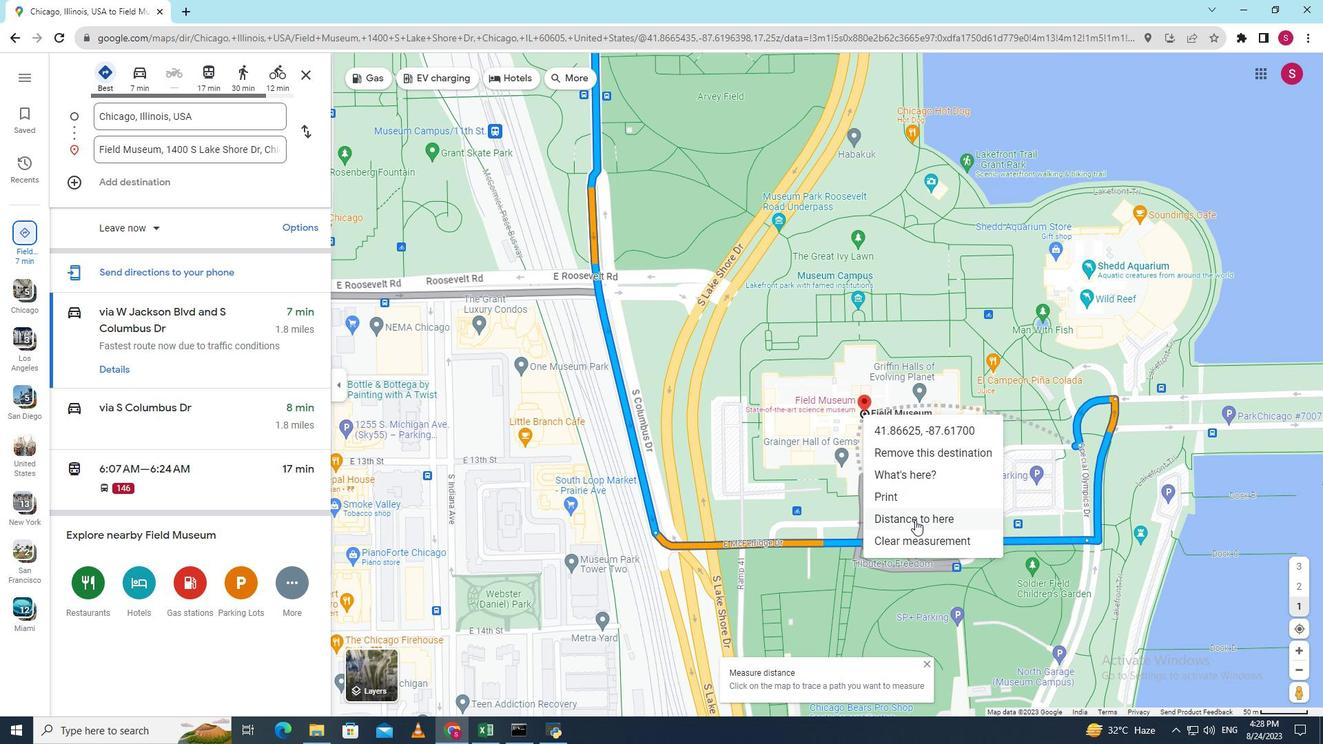 
Action: Mouse scrolled (915, 519) with delta (0, 0)
Screenshot: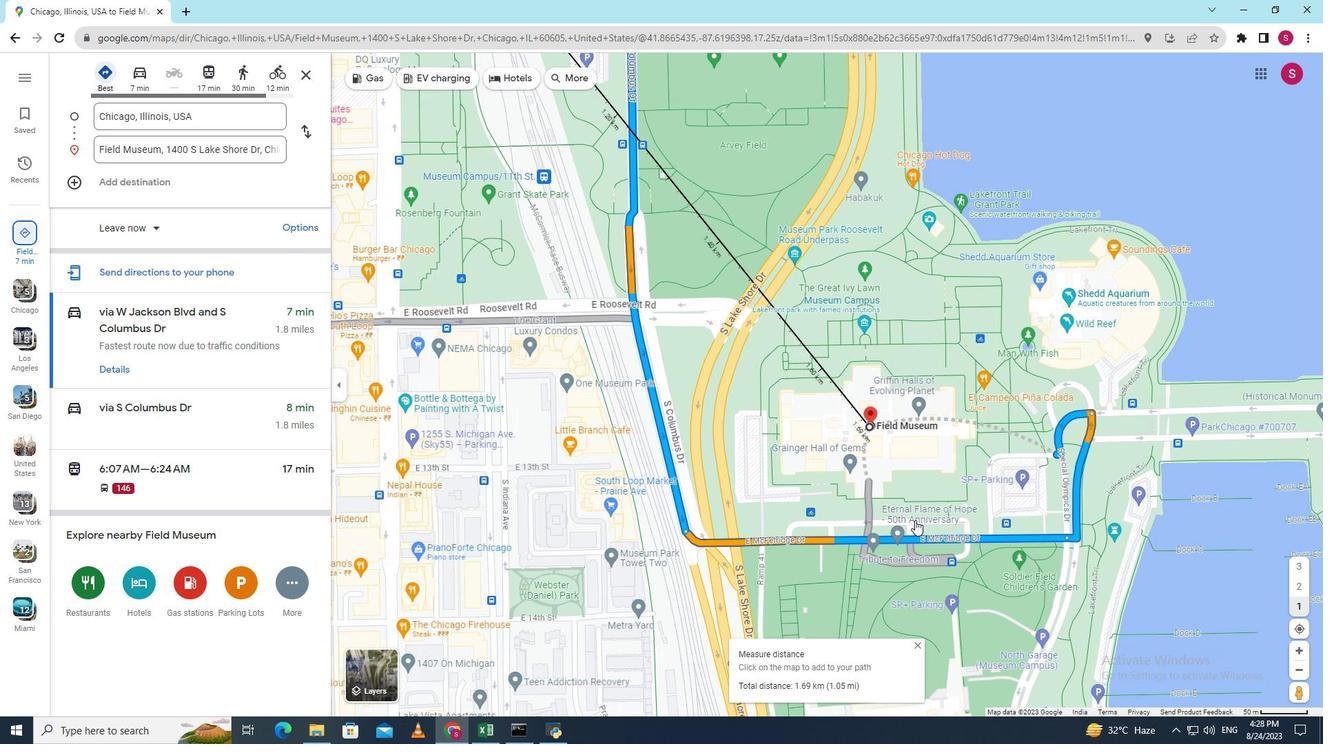 
Action: Mouse scrolled (915, 519) with delta (0, 0)
Screenshot: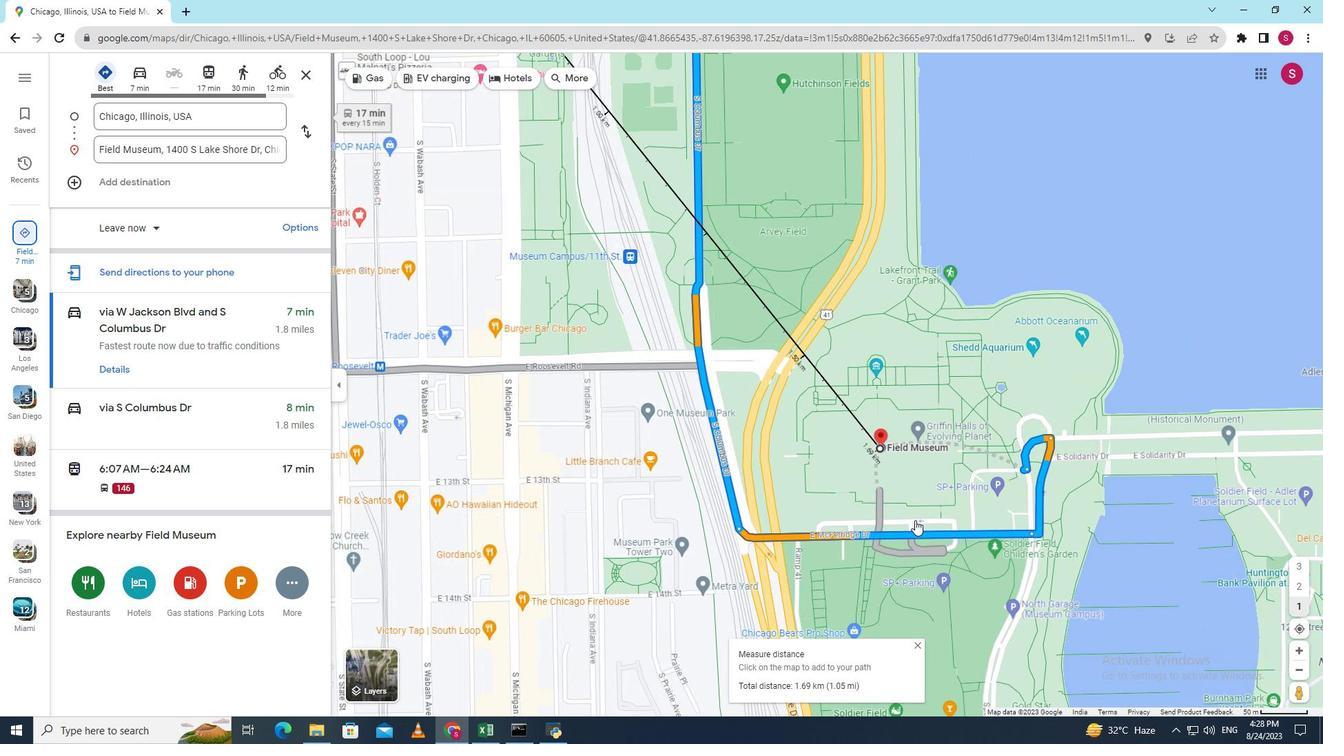
Action: Mouse scrolled (915, 519) with delta (0, 0)
Screenshot: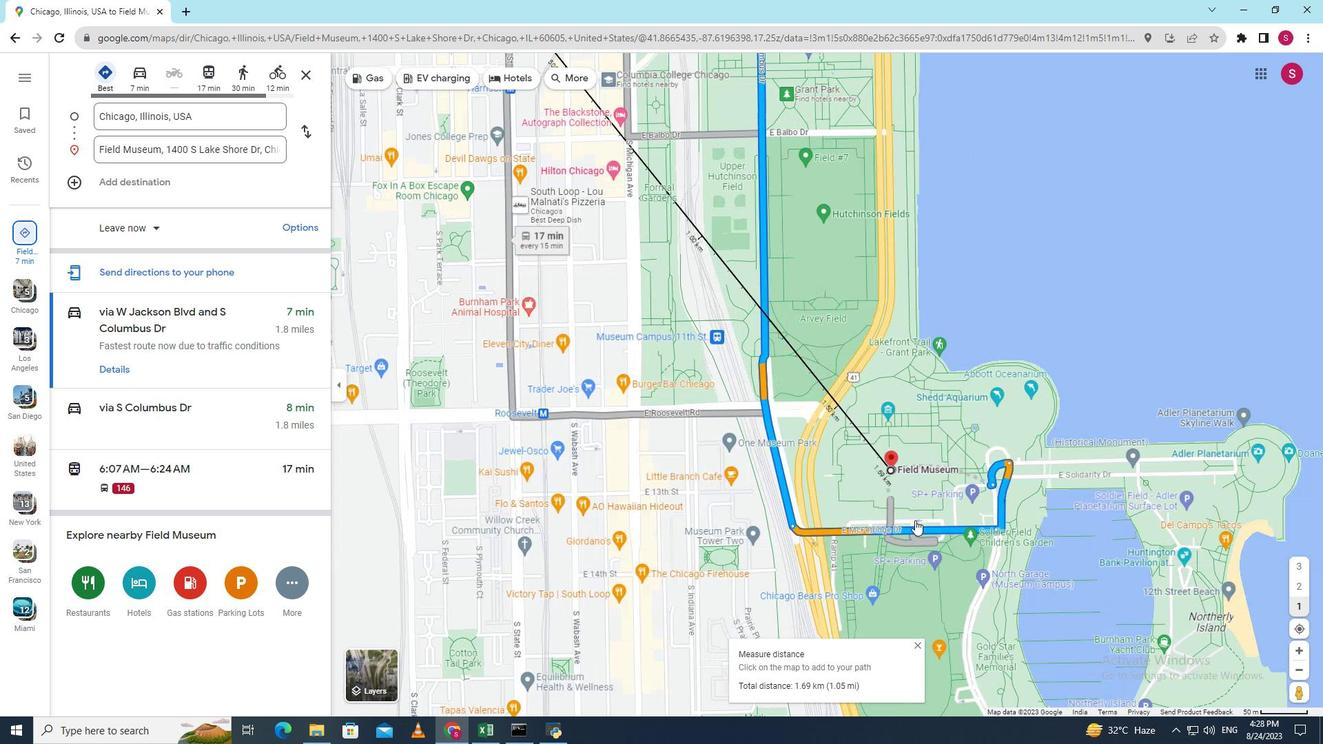 
Action: Mouse scrolled (915, 519) with delta (0, 0)
Screenshot: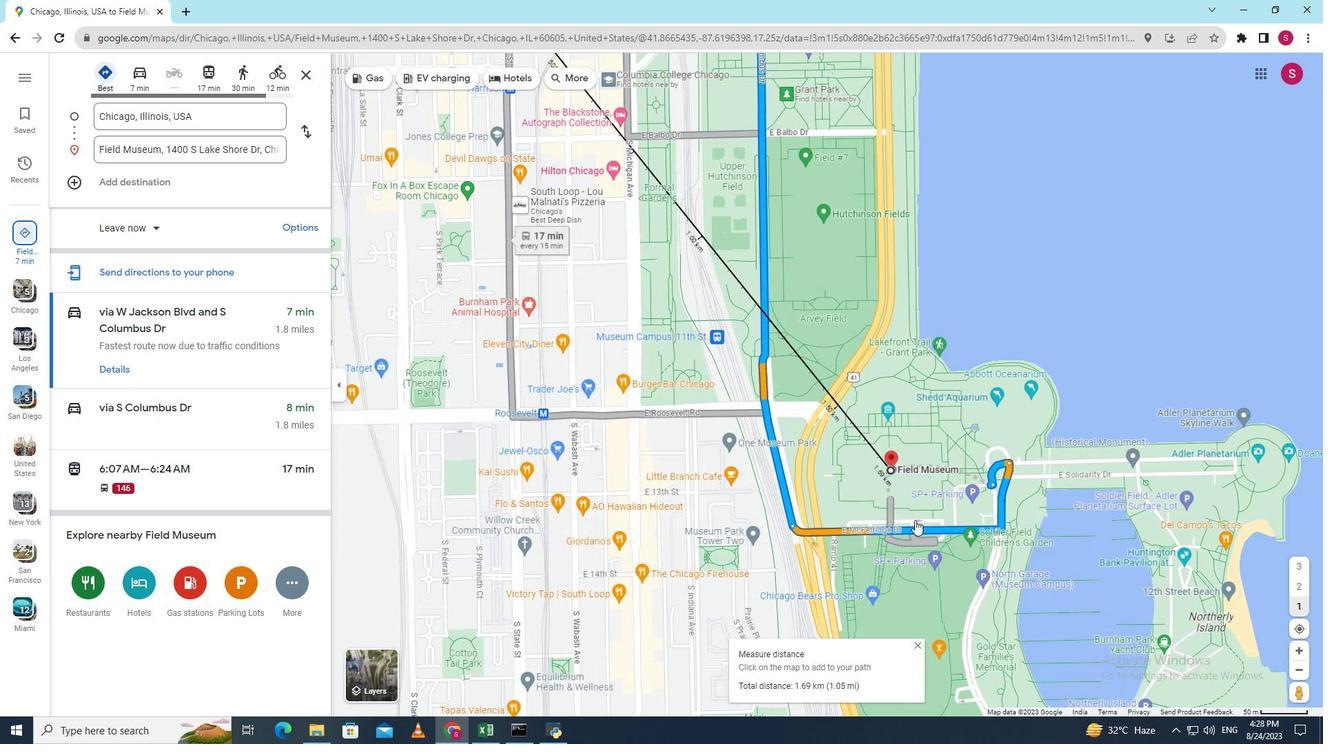 
Action: Mouse scrolled (915, 519) with delta (0, 0)
Screenshot: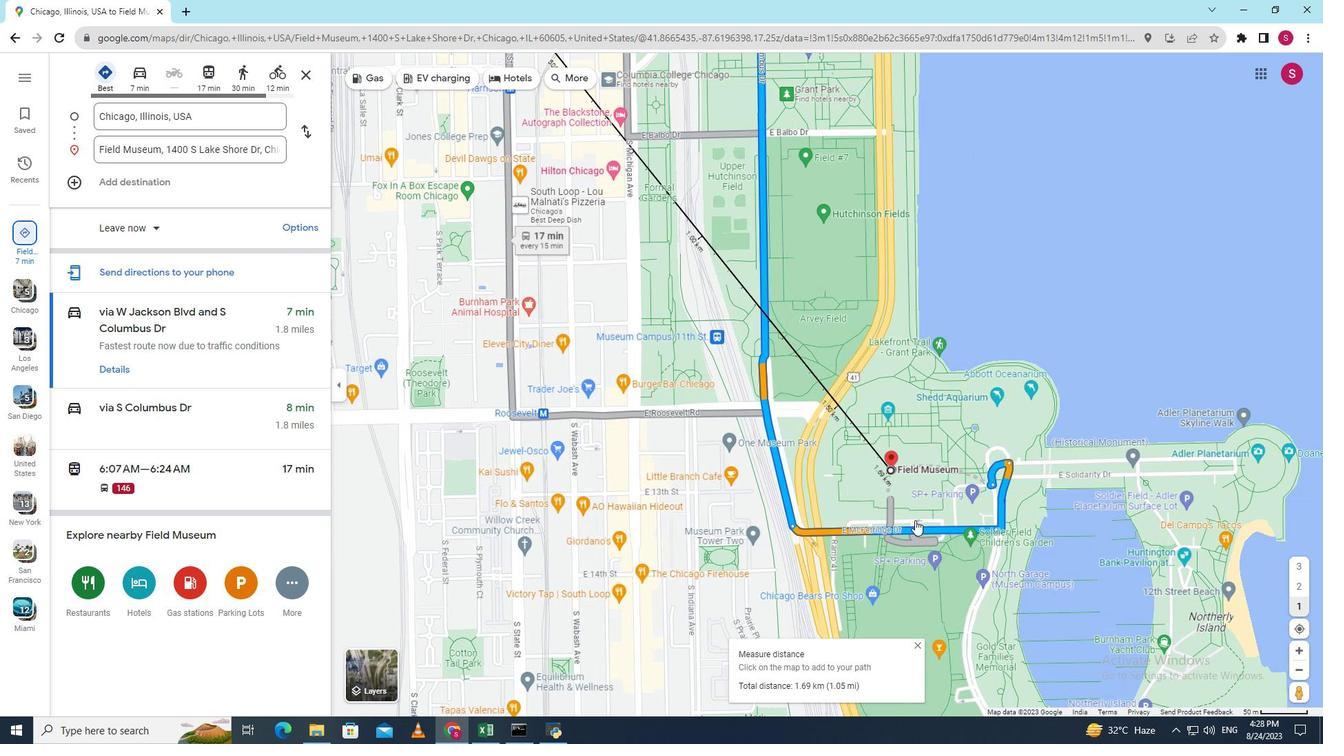 
Action: Mouse scrolled (915, 519) with delta (0, 0)
Screenshot: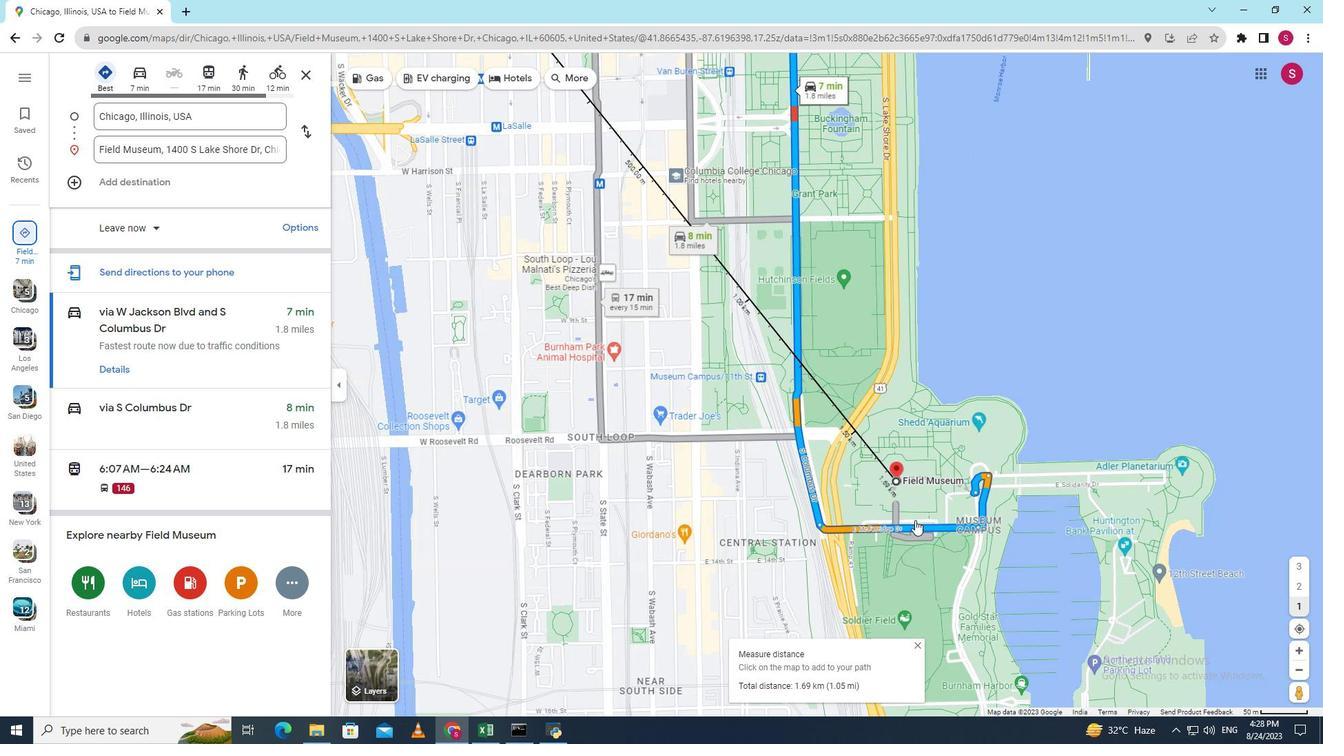 
Action: Mouse scrolled (915, 521) with delta (0, 0)
Screenshot: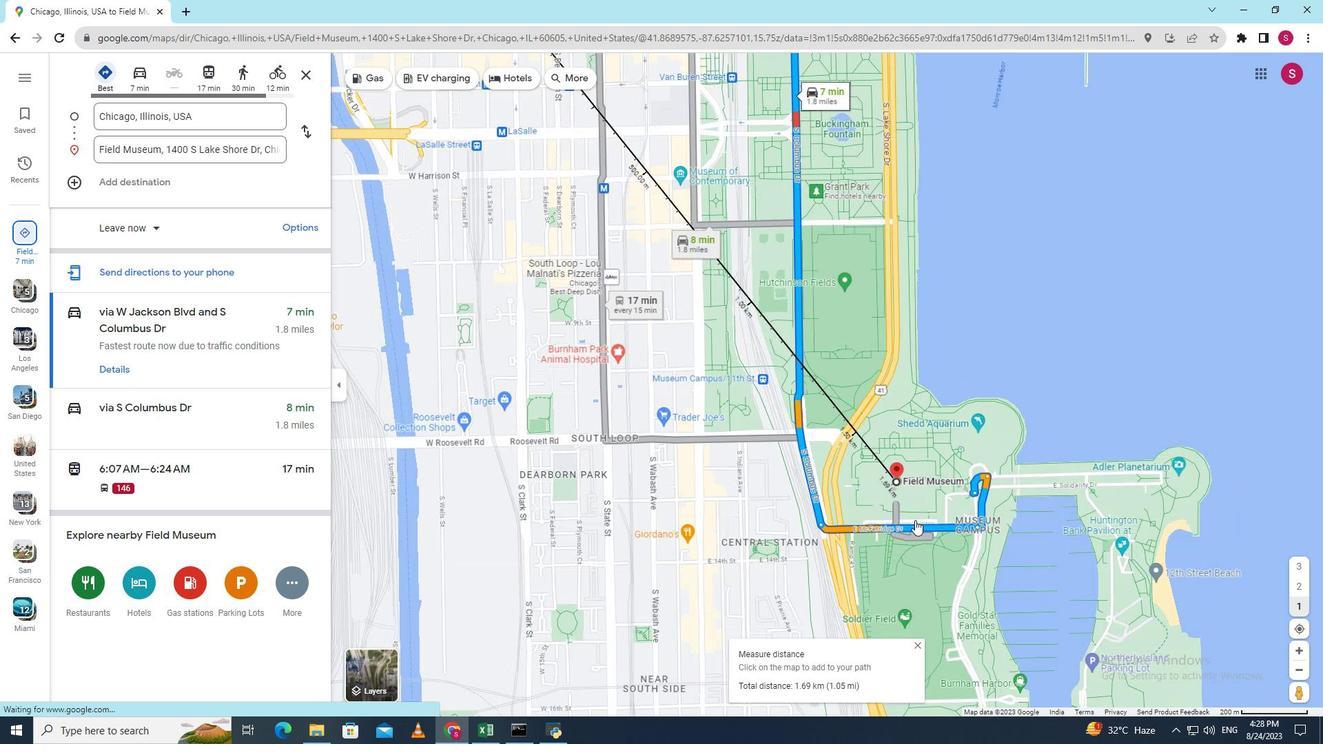 
Action: Mouse scrolled (915, 519) with delta (0, 0)
Screenshot: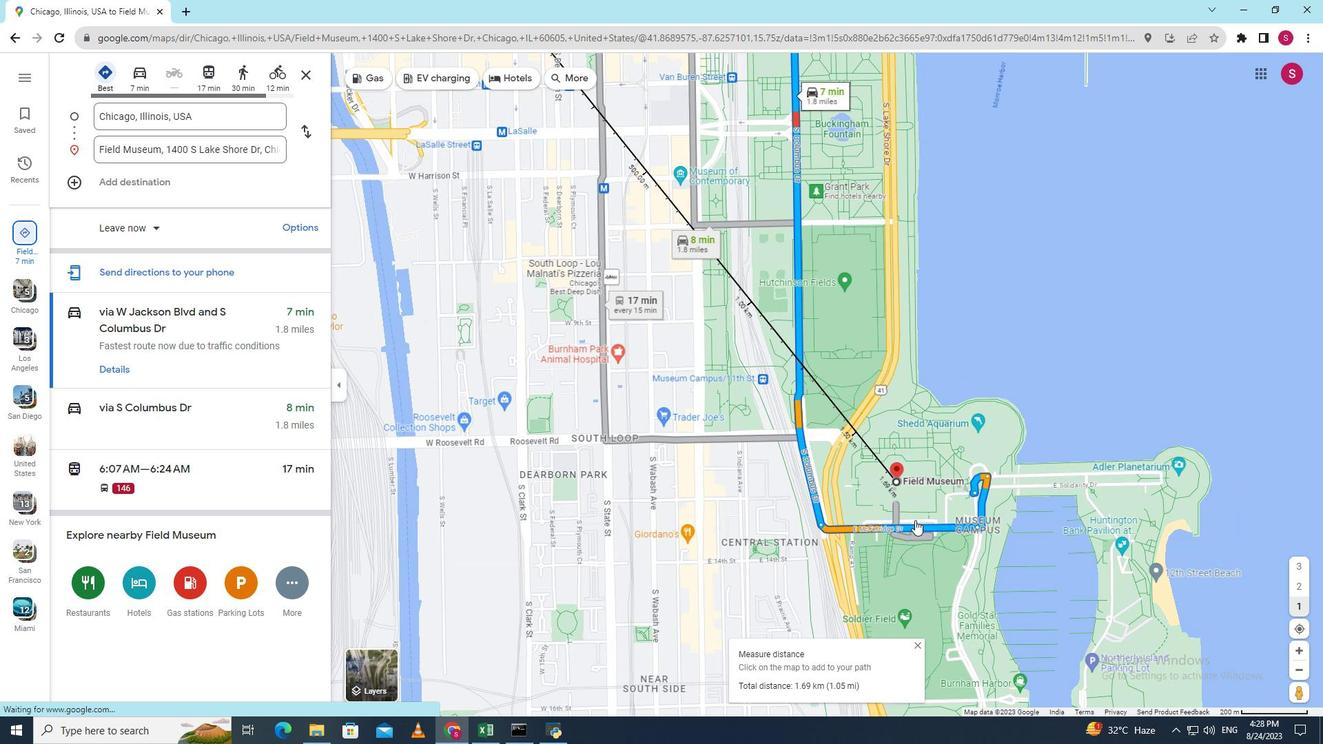 
Action: Mouse scrolled (915, 519) with delta (0, 0)
Screenshot: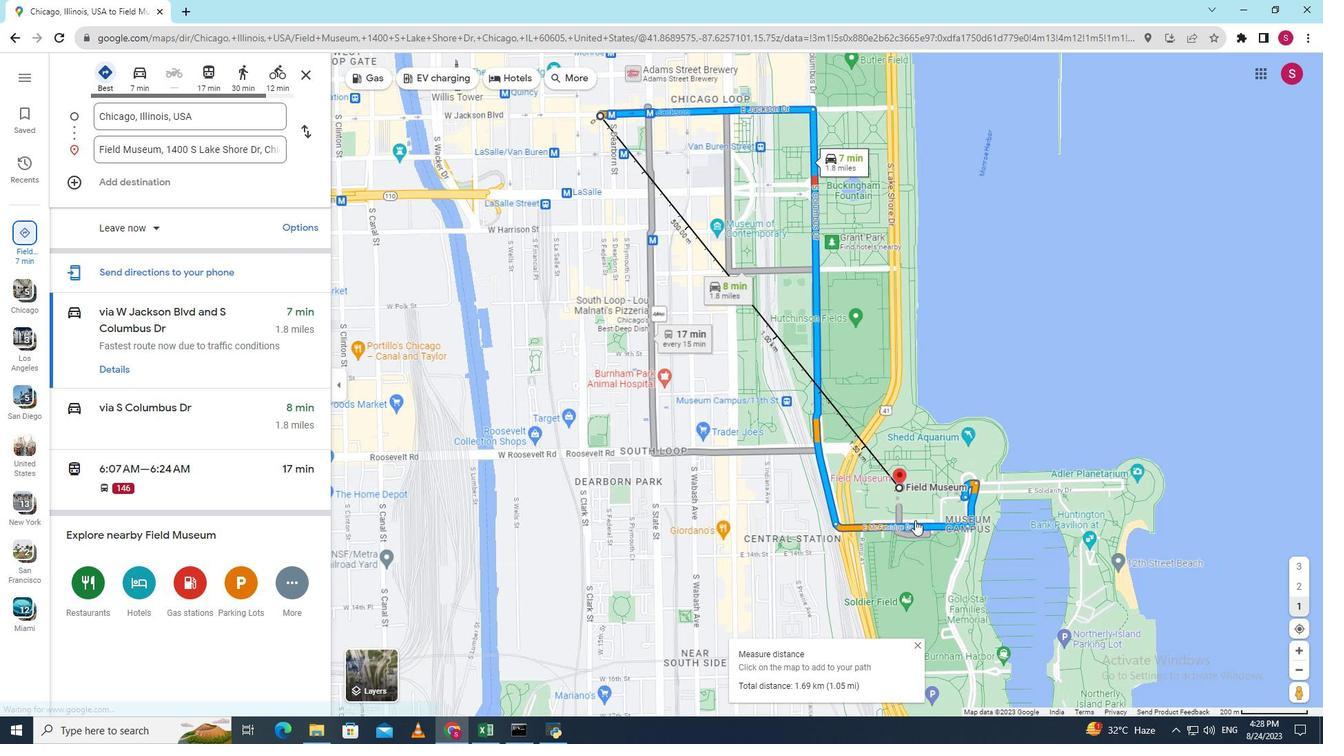 
Action: Mouse scrolled (915, 519) with delta (0, 0)
Screenshot: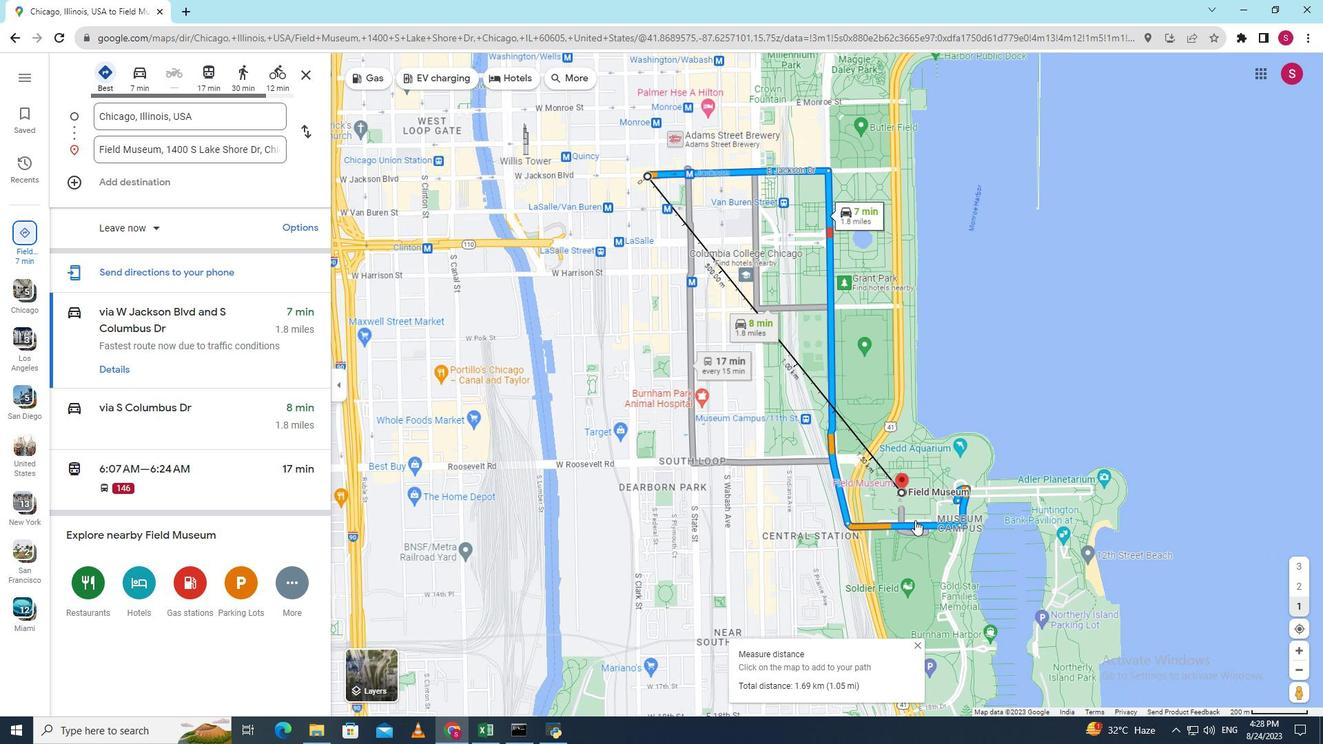 
Action: Mouse moved to (739, 683)
Screenshot: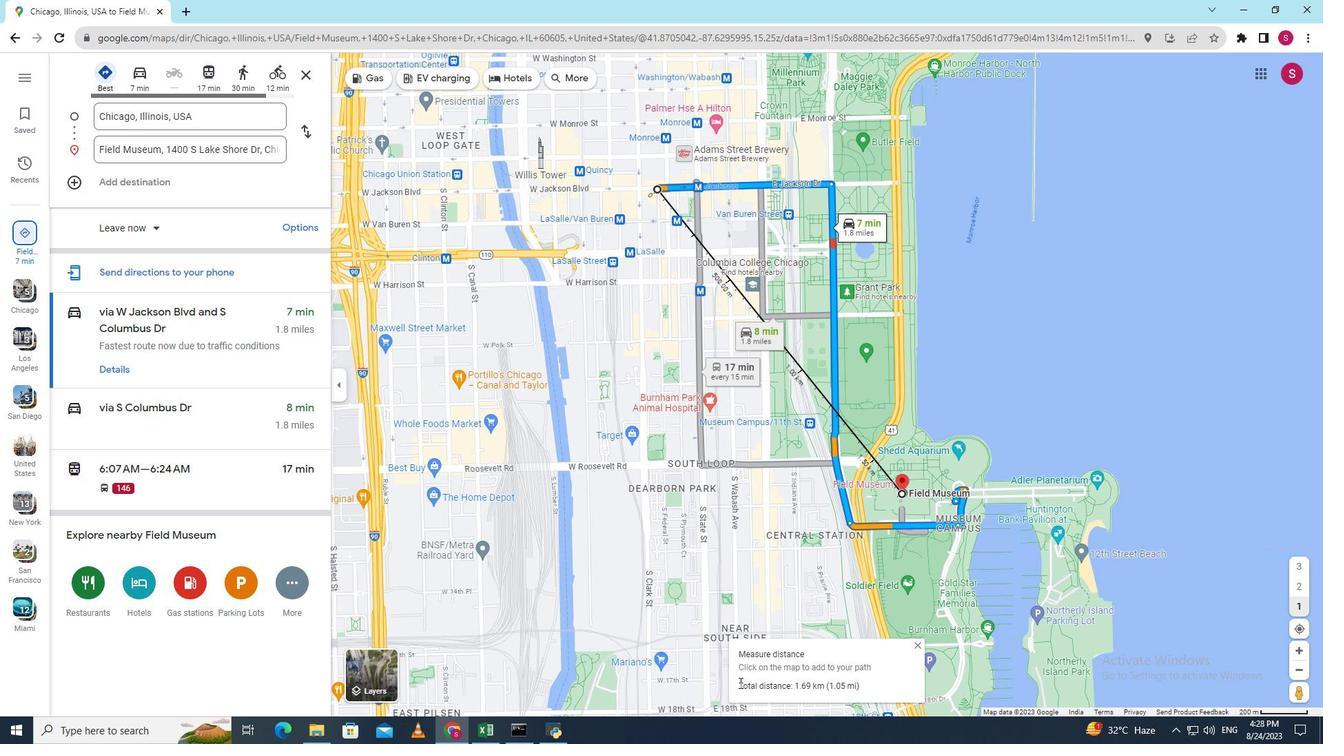 
Action: Mouse pressed left at (739, 683)
Screenshot: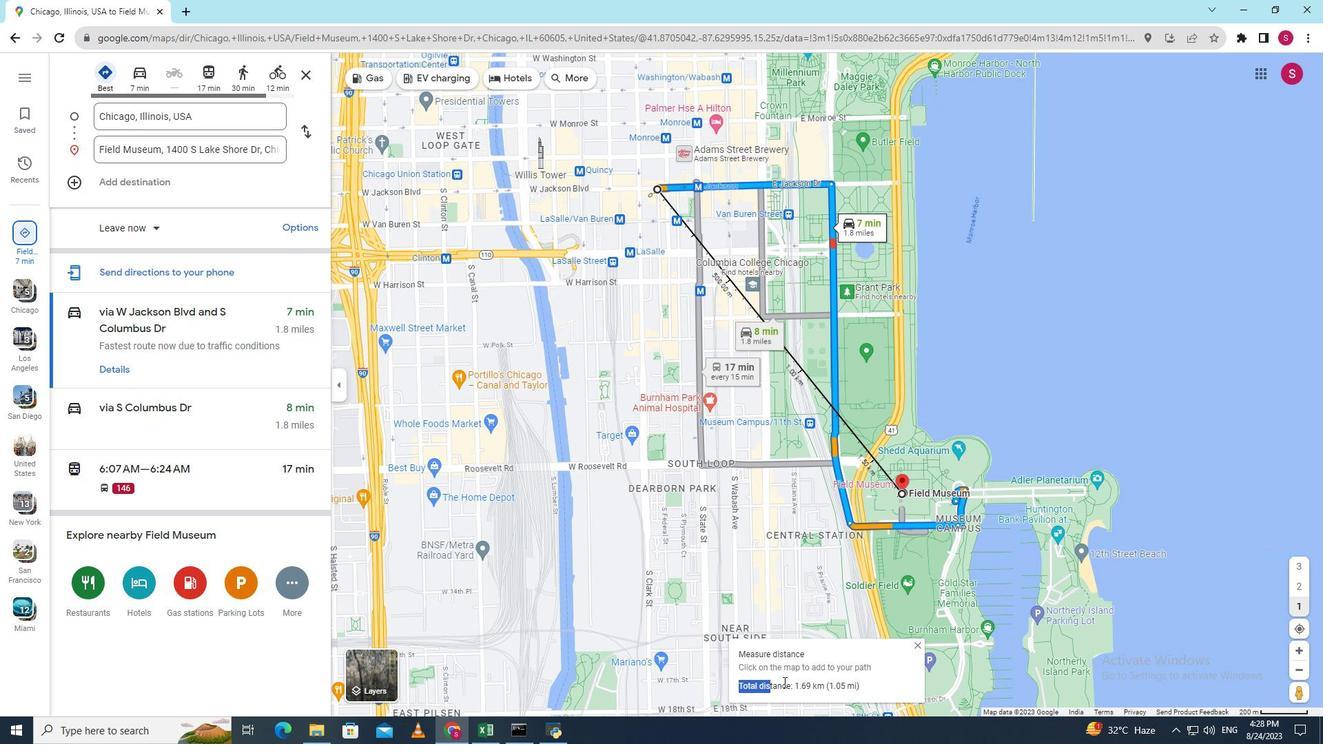 
Action: Mouse moved to (885, 685)
Screenshot: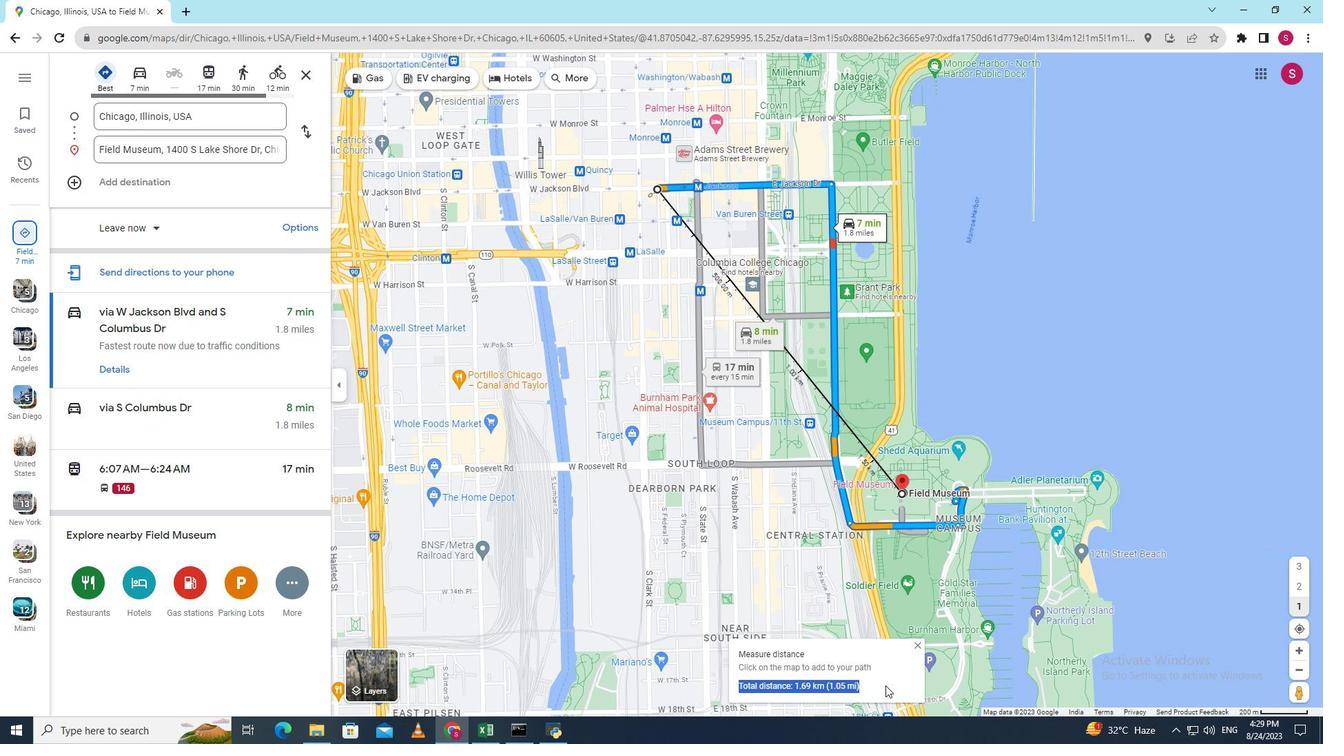
